 Task: Create a section Code Standardization Sprint and in the section, add a milestone Test Automation Implementation in the project AgileMission
Action: Mouse moved to (437, 447)
Screenshot: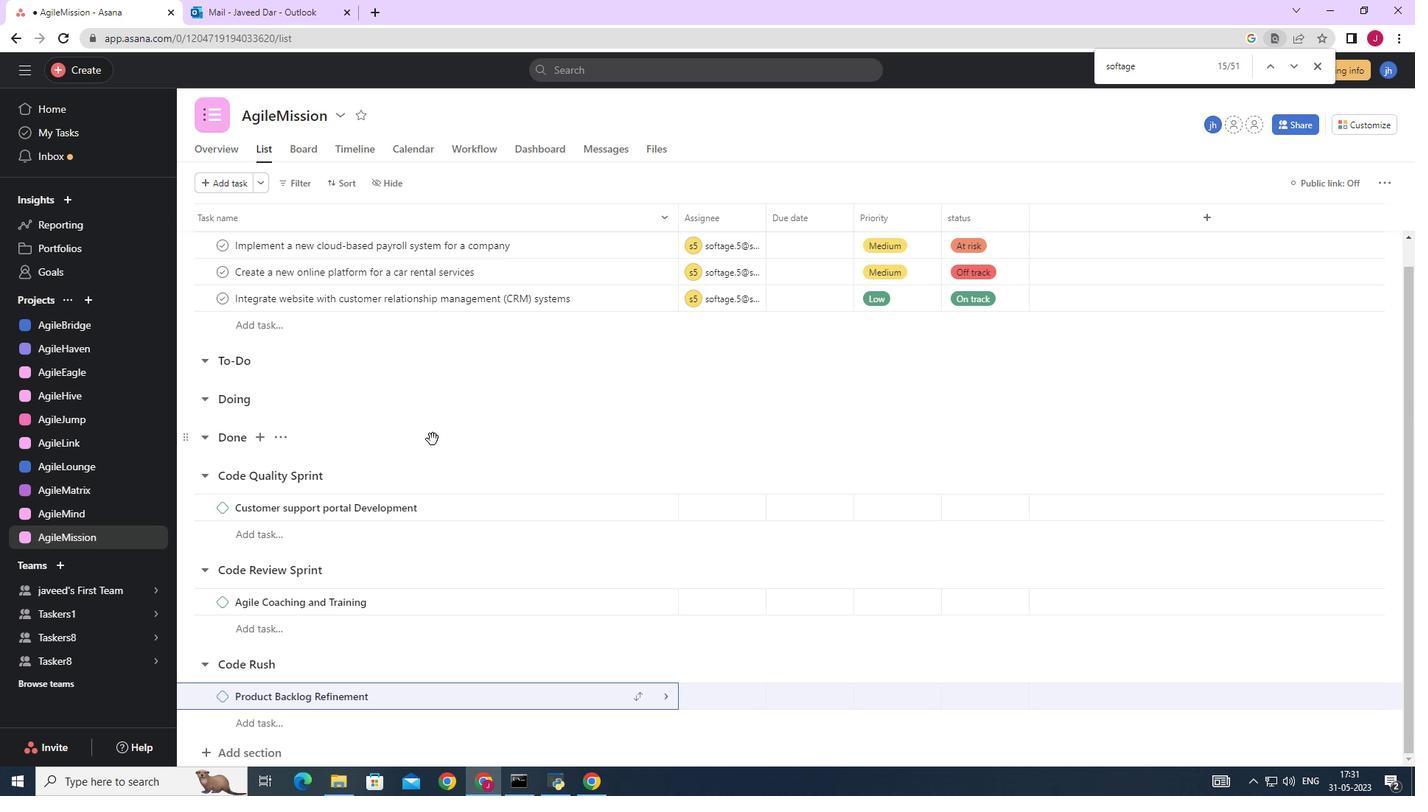
Action: Mouse scrolled (437, 446) with delta (0, 0)
Screenshot: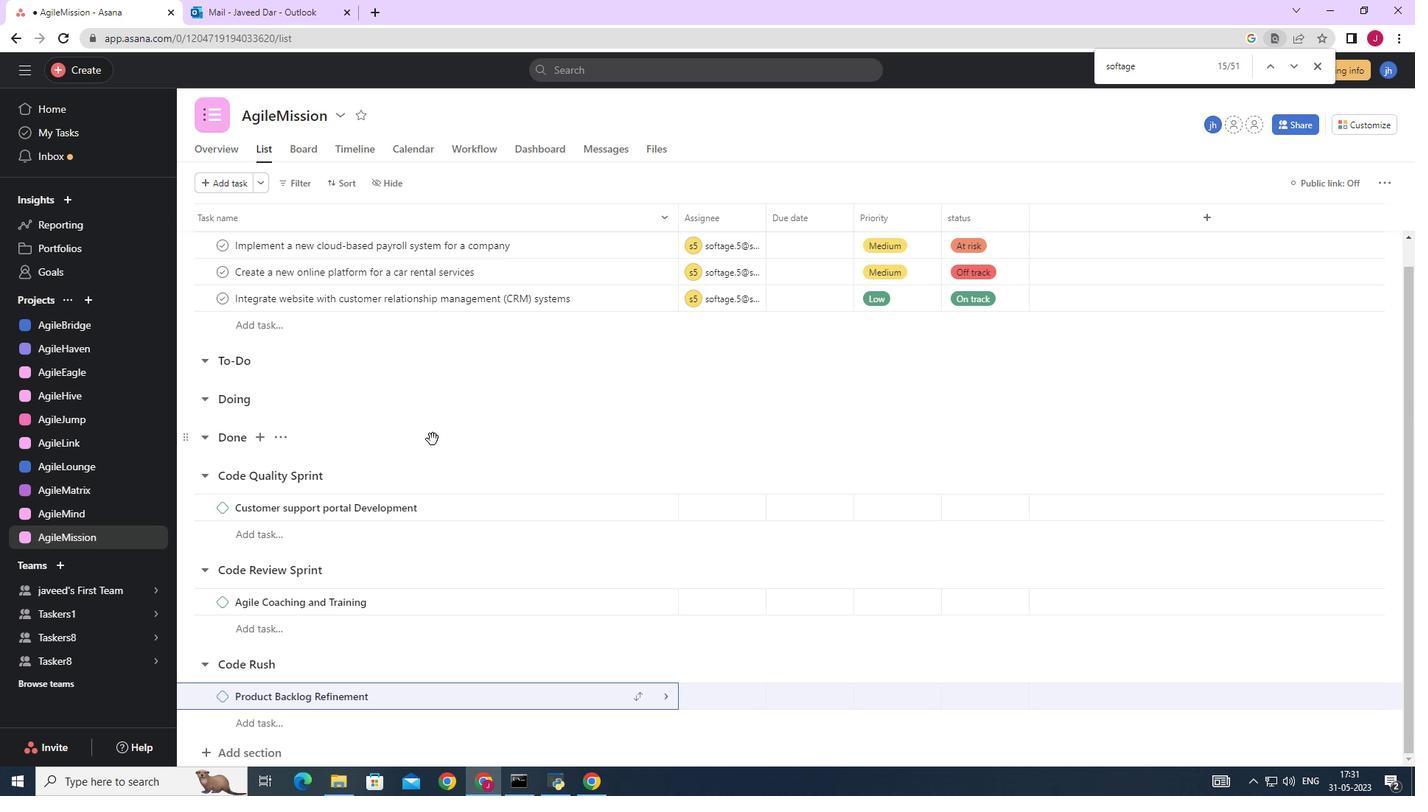 
Action: Mouse scrolled (437, 446) with delta (0, 0)
Screenshot: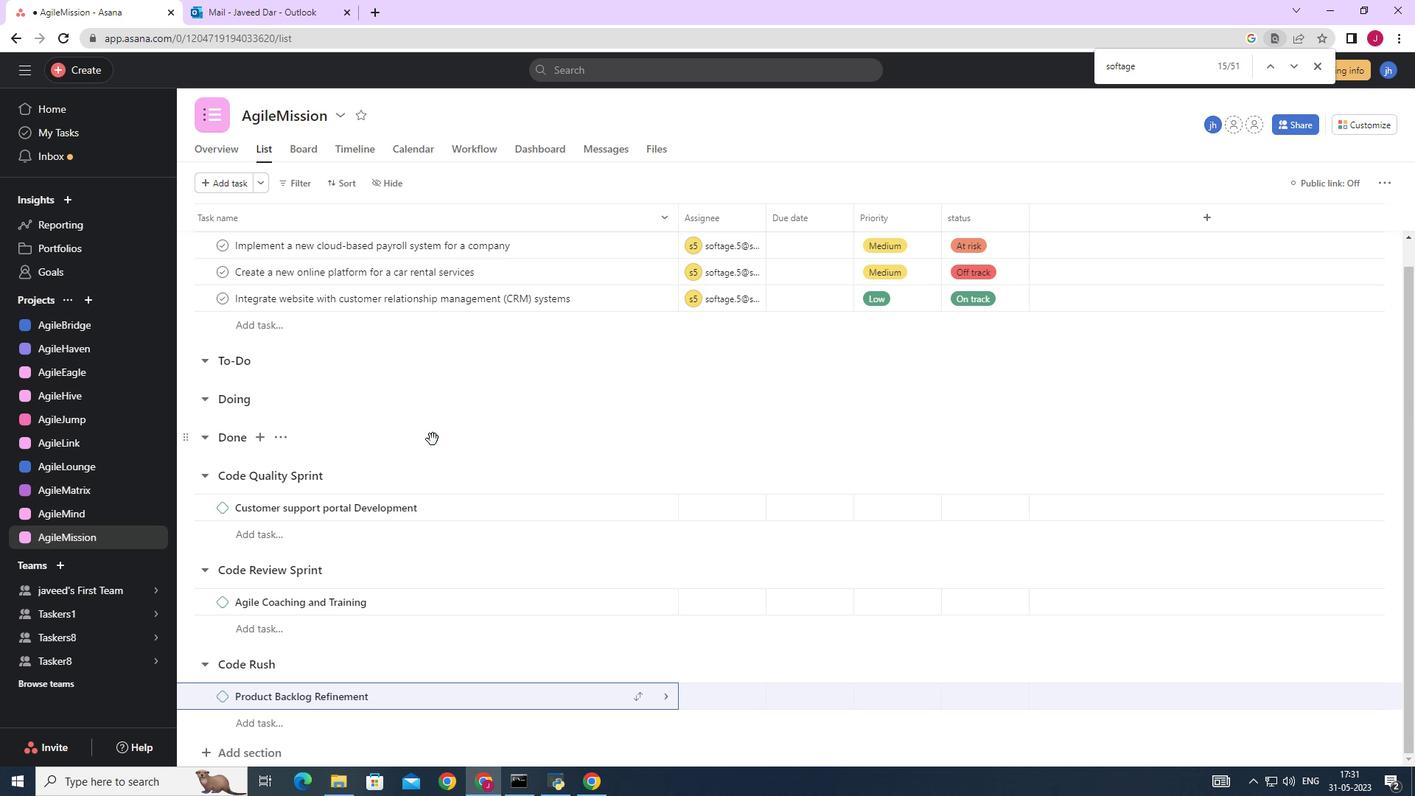 
Action: Mouse moved to (437, 448)
Screenshot: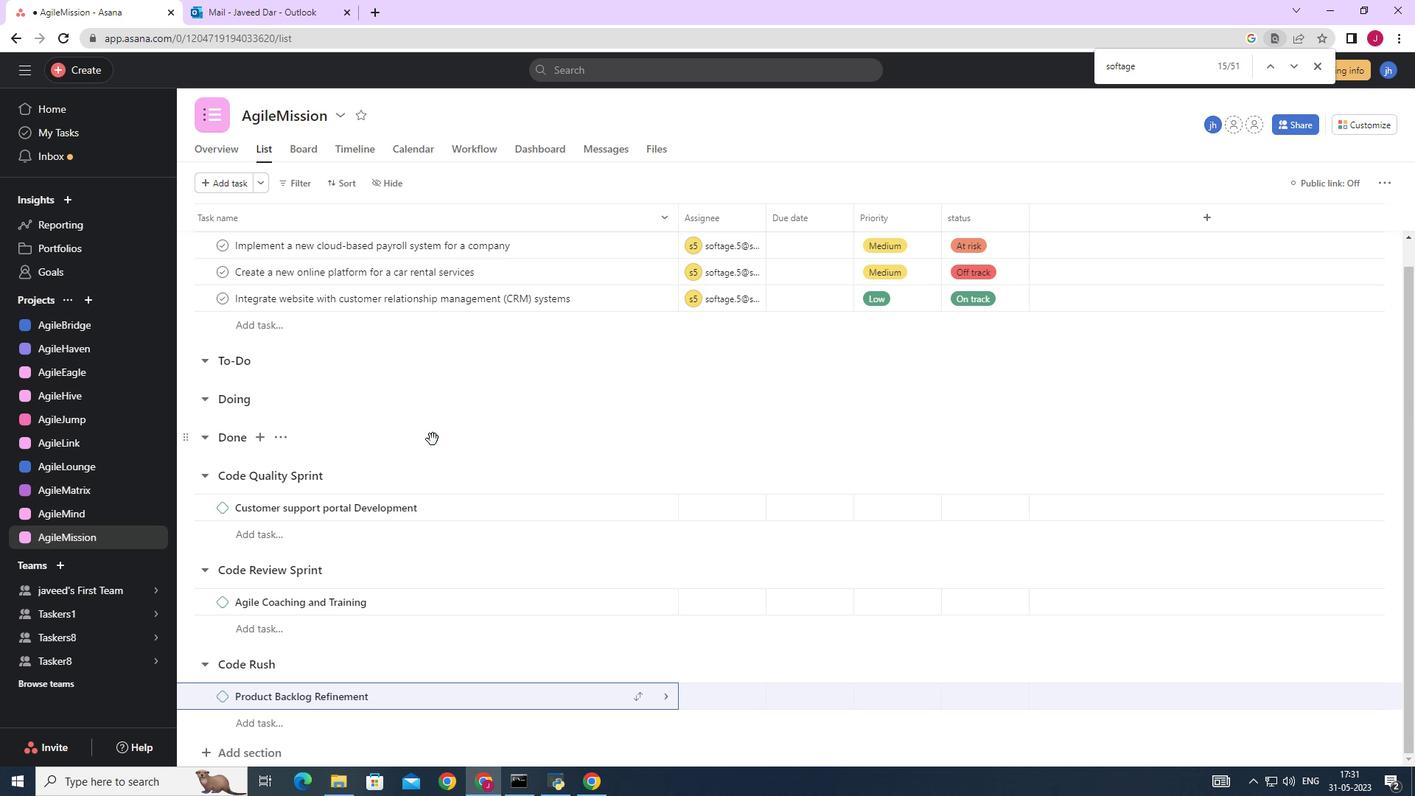 
Action: Mouse scrolled (437, 447) with delta (0, 0)
Screenshot: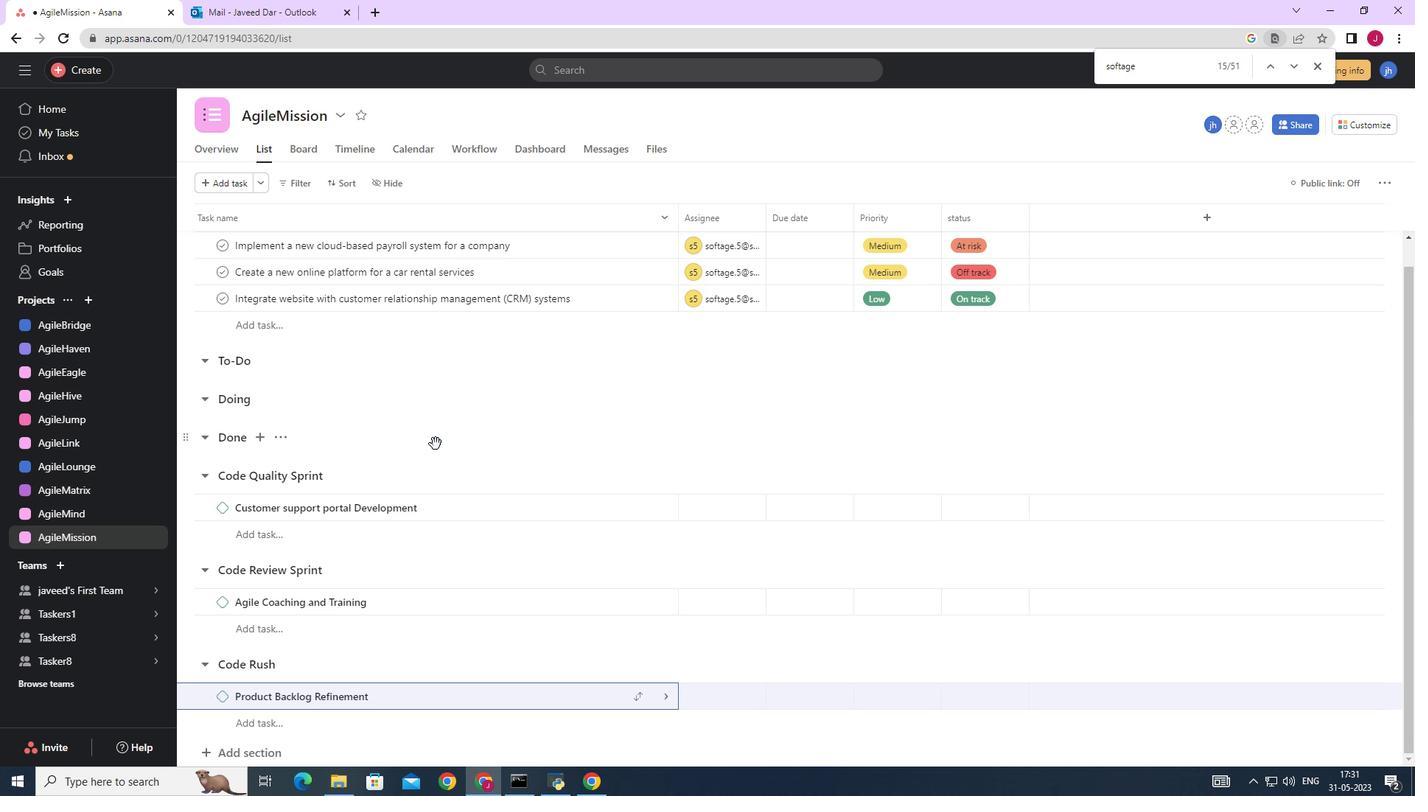 
Action: Mouse scrolled (437, 447) with delta (0, 0)
Screenshot: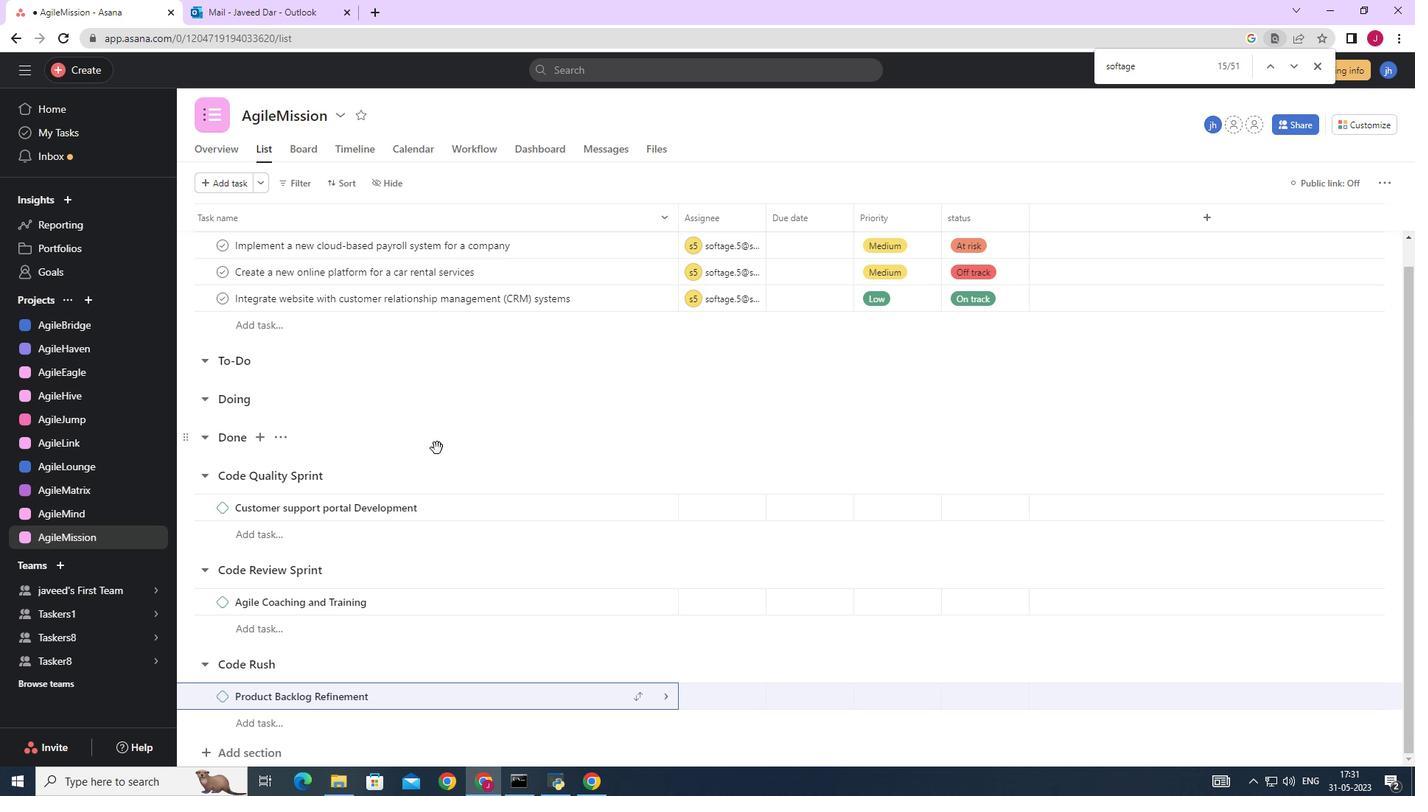 
Action: Mouse scrolled (437, 447) with delta (0, 0)
Screenshot: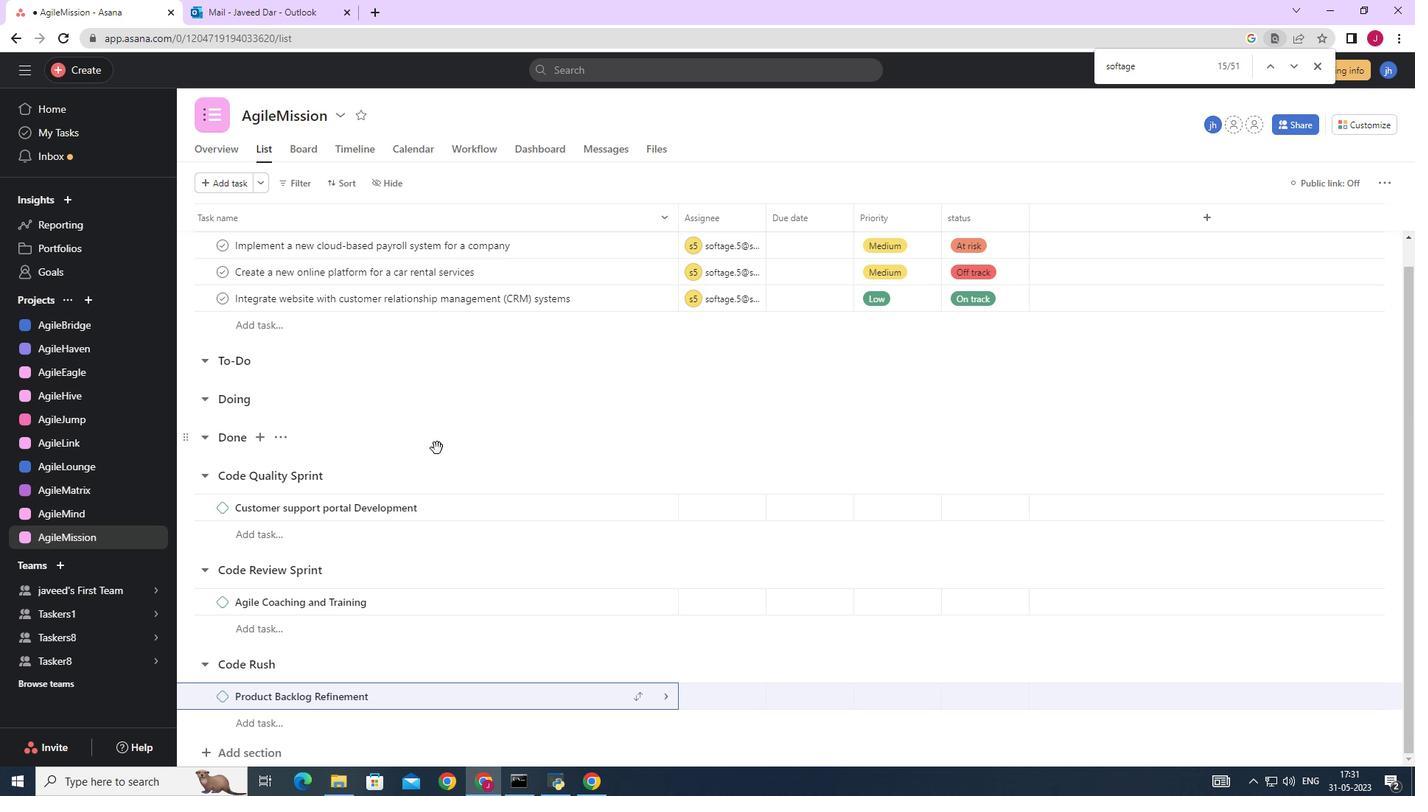 
Action: Mouse moved to (438, 449)
Screenshot: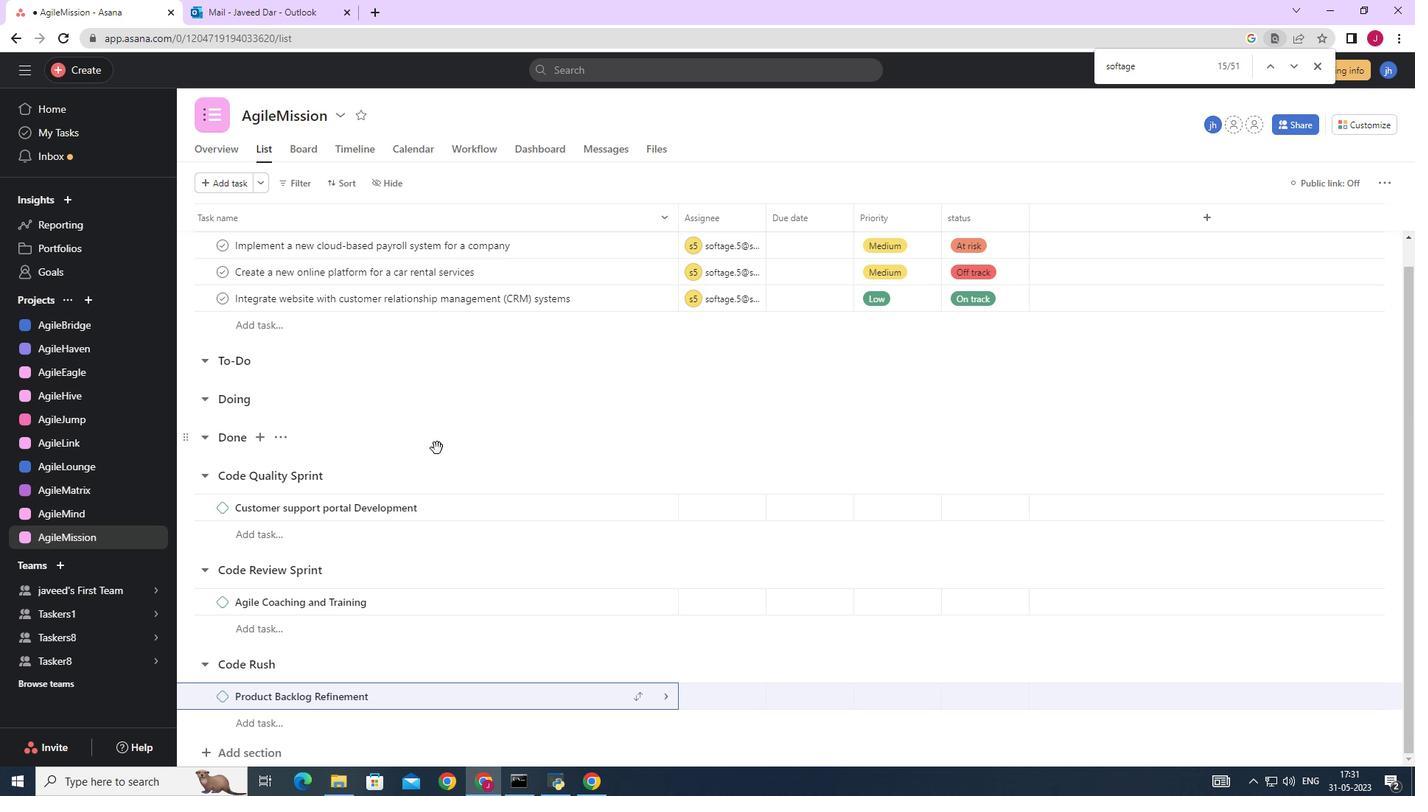 
Action: Mouse scrolled (438, 448) with delta (0, 0)
Screenshot: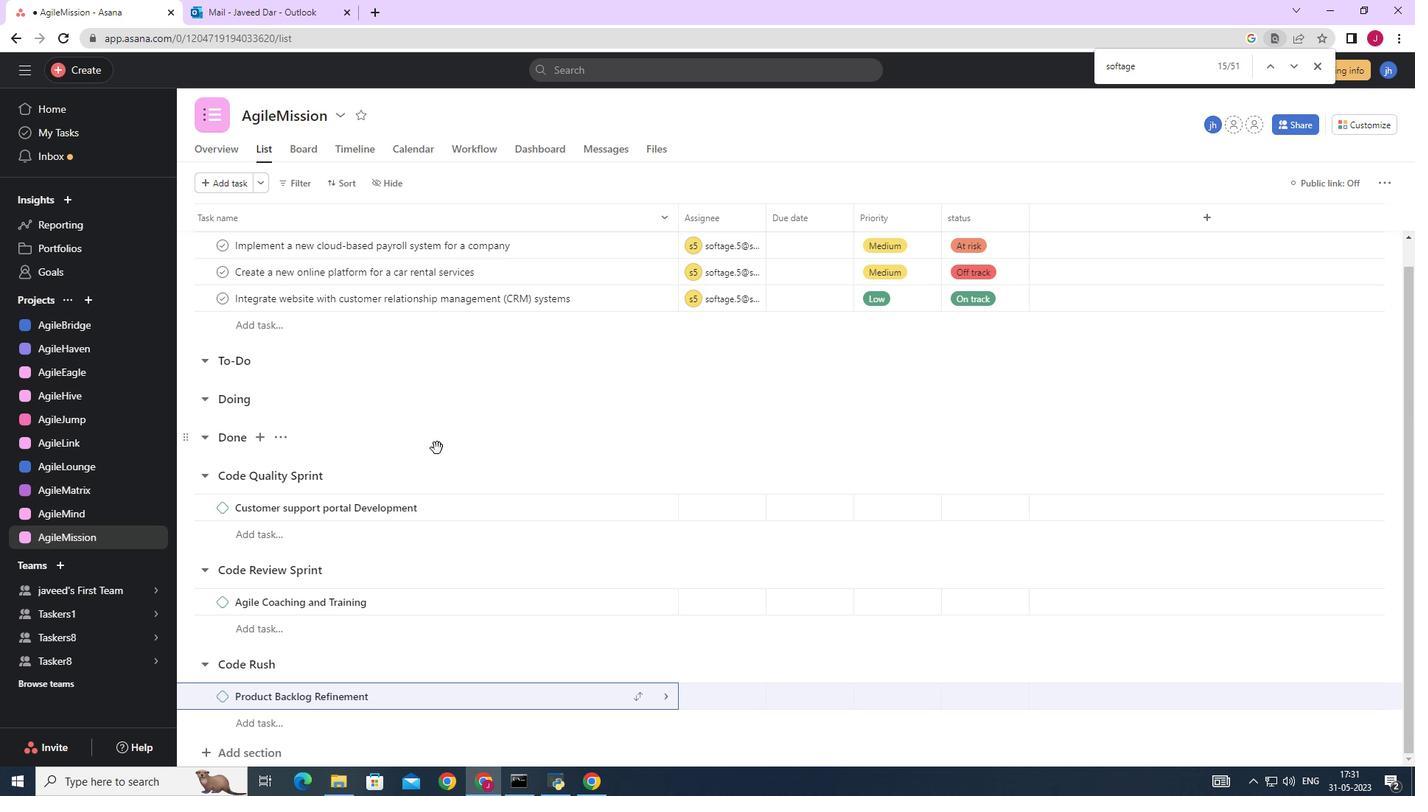 
Action: Mouse scrolled (438, 448) with delta (0, 0)
Screenshot: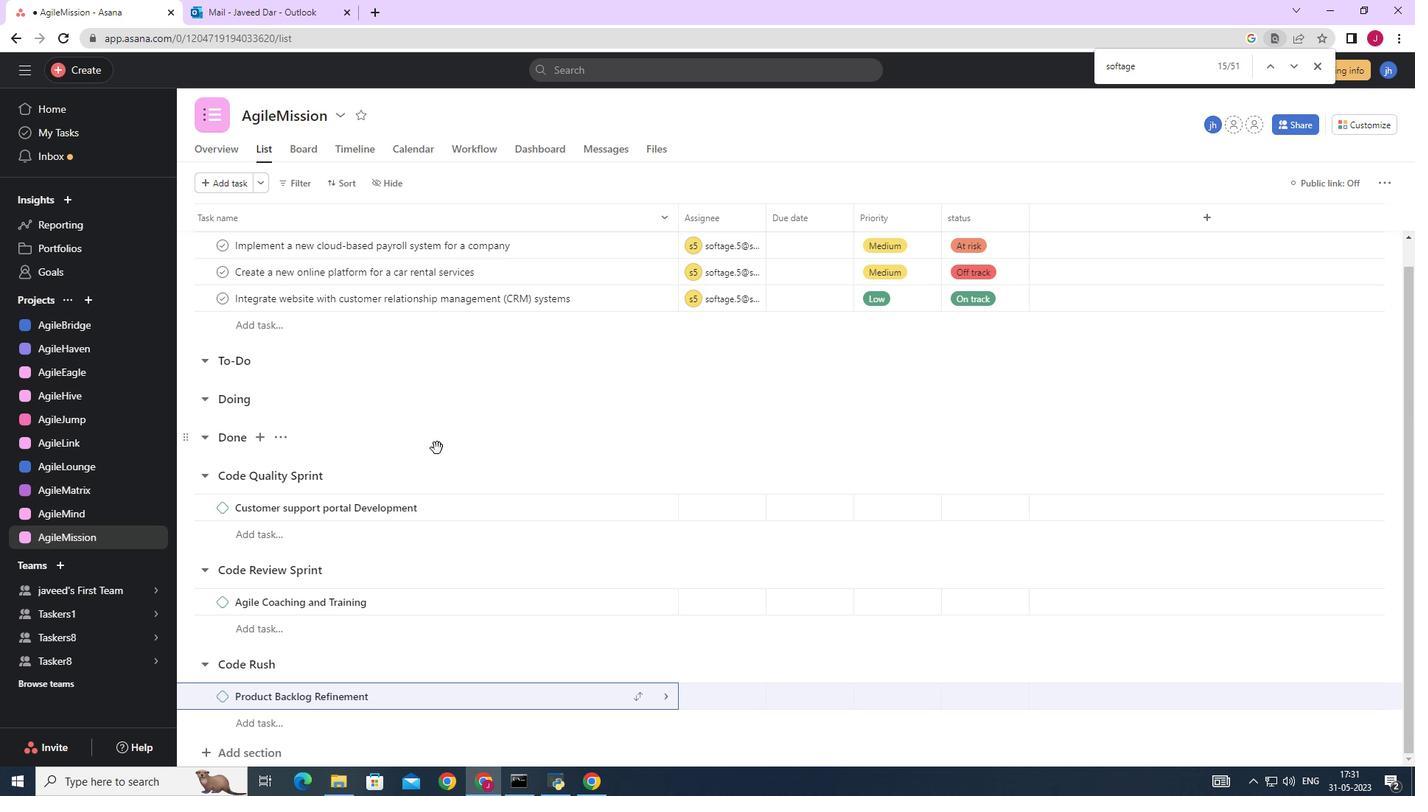
Action: Mouse moved to (233, 753)
Screenshot: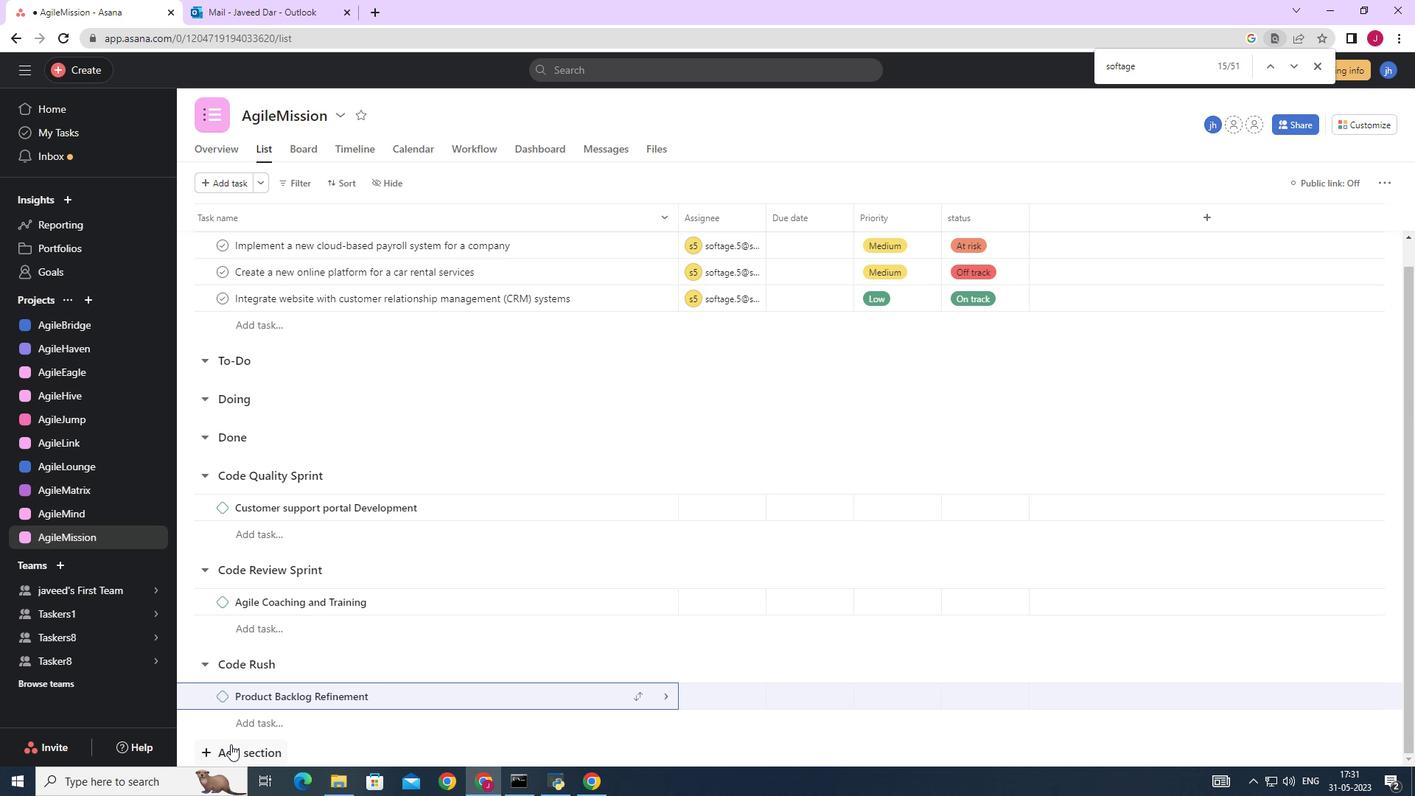 
Action: Mouse pressed left at (233, 753)
Screenshot: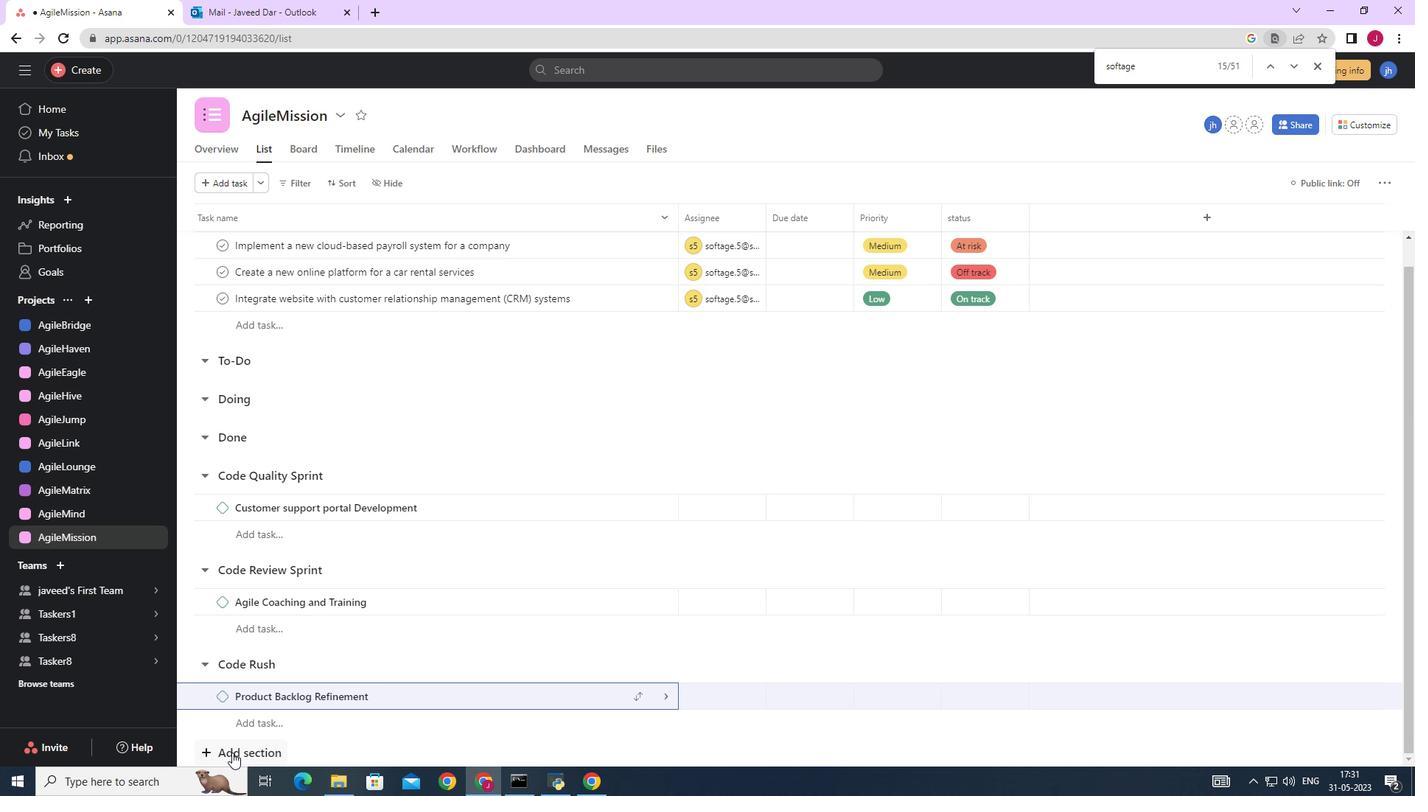 
Action: Mouse moved to (292, 723)
Screenshot: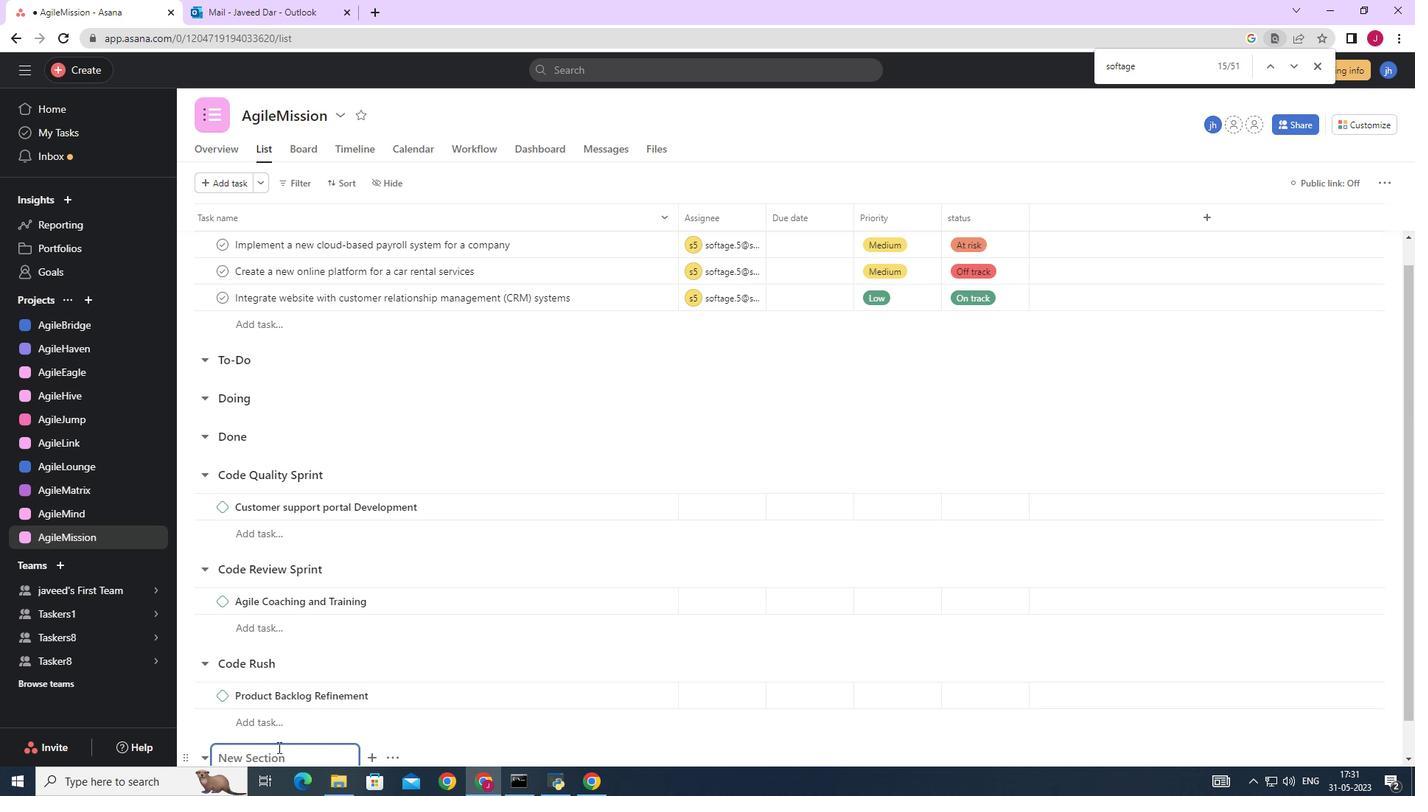 
Action: Mouse scrolled (292, 722) with delta (0, 0)
Screenshot: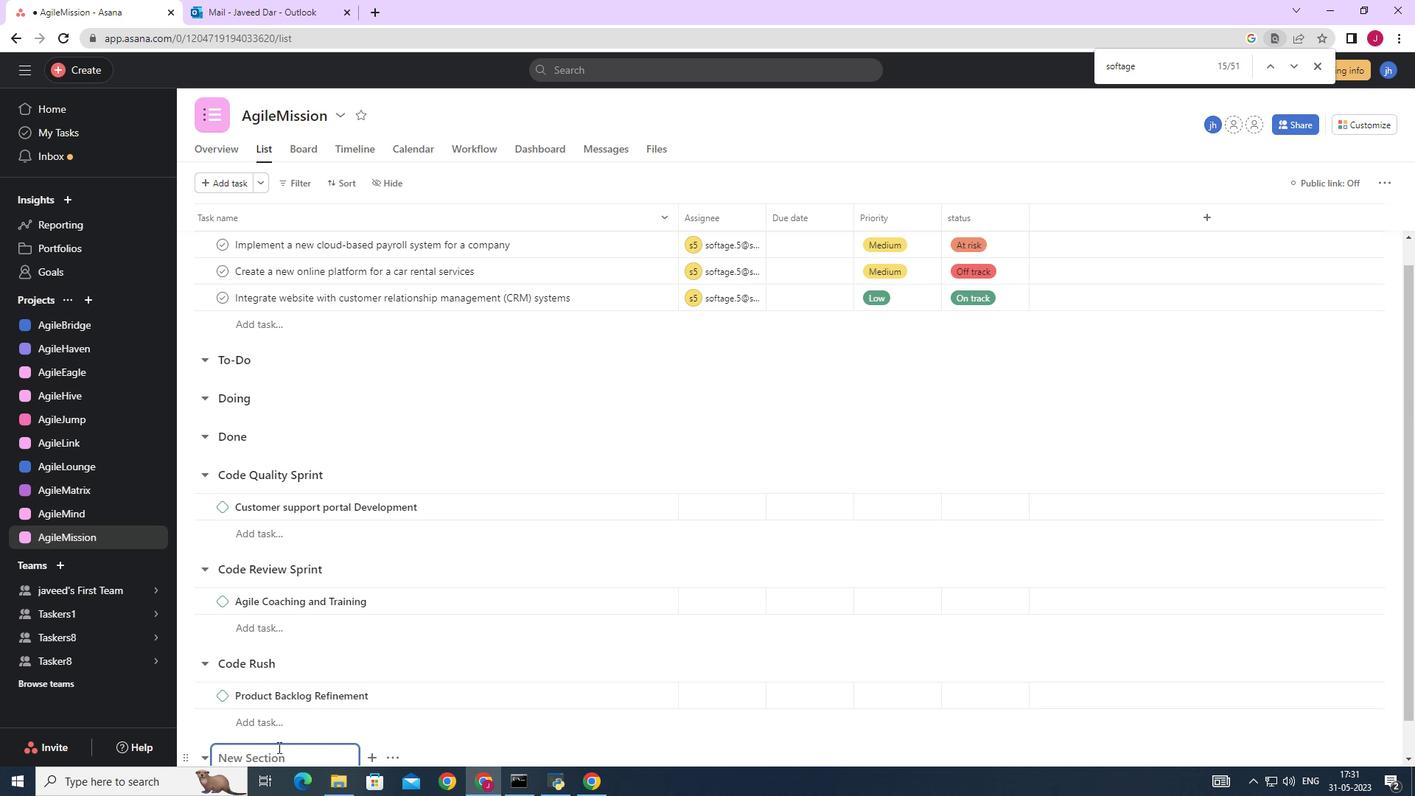 
Action: Mouse moved to (291, 722)
Screenshot: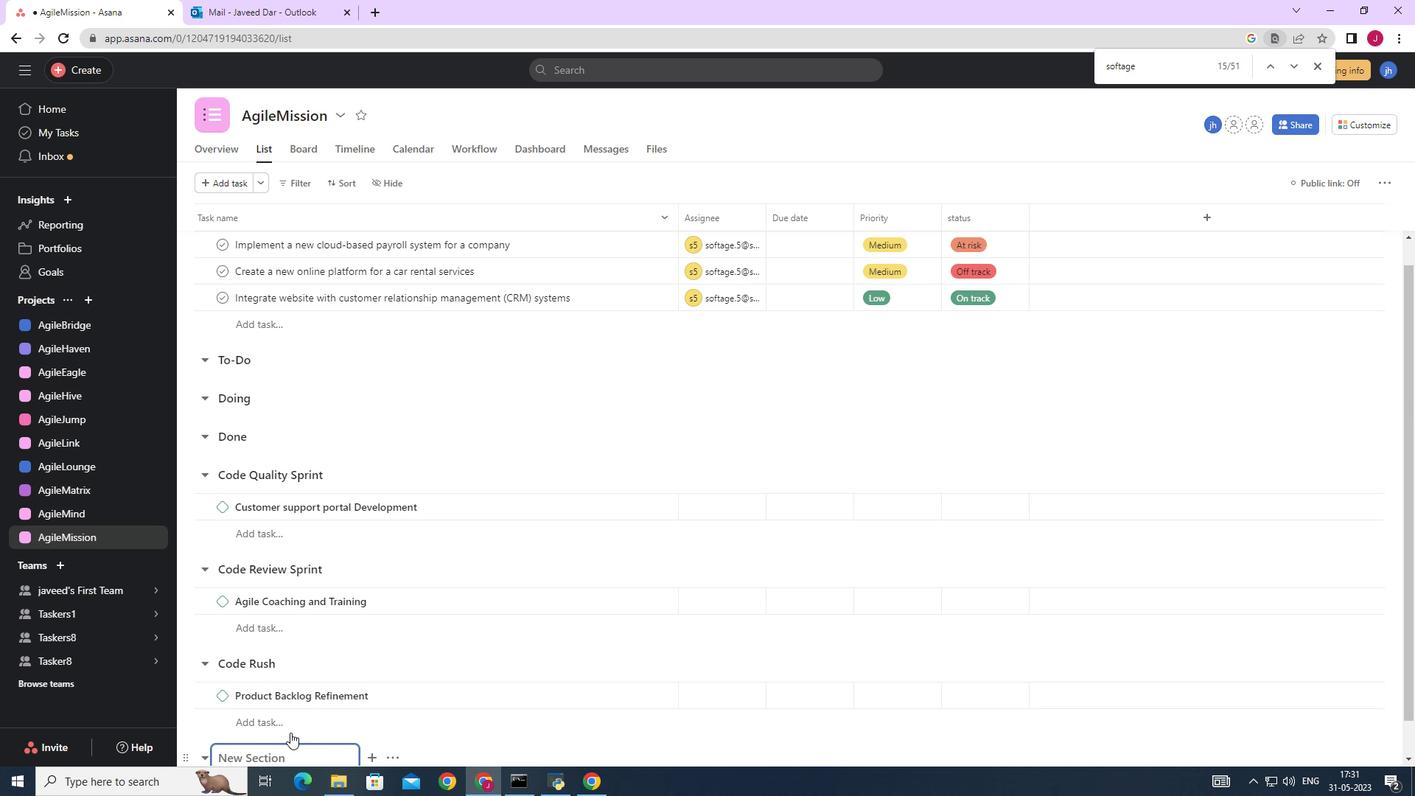 
Action: Mouse scrolled (292, 722) with delta (0, 0)
Screenshot: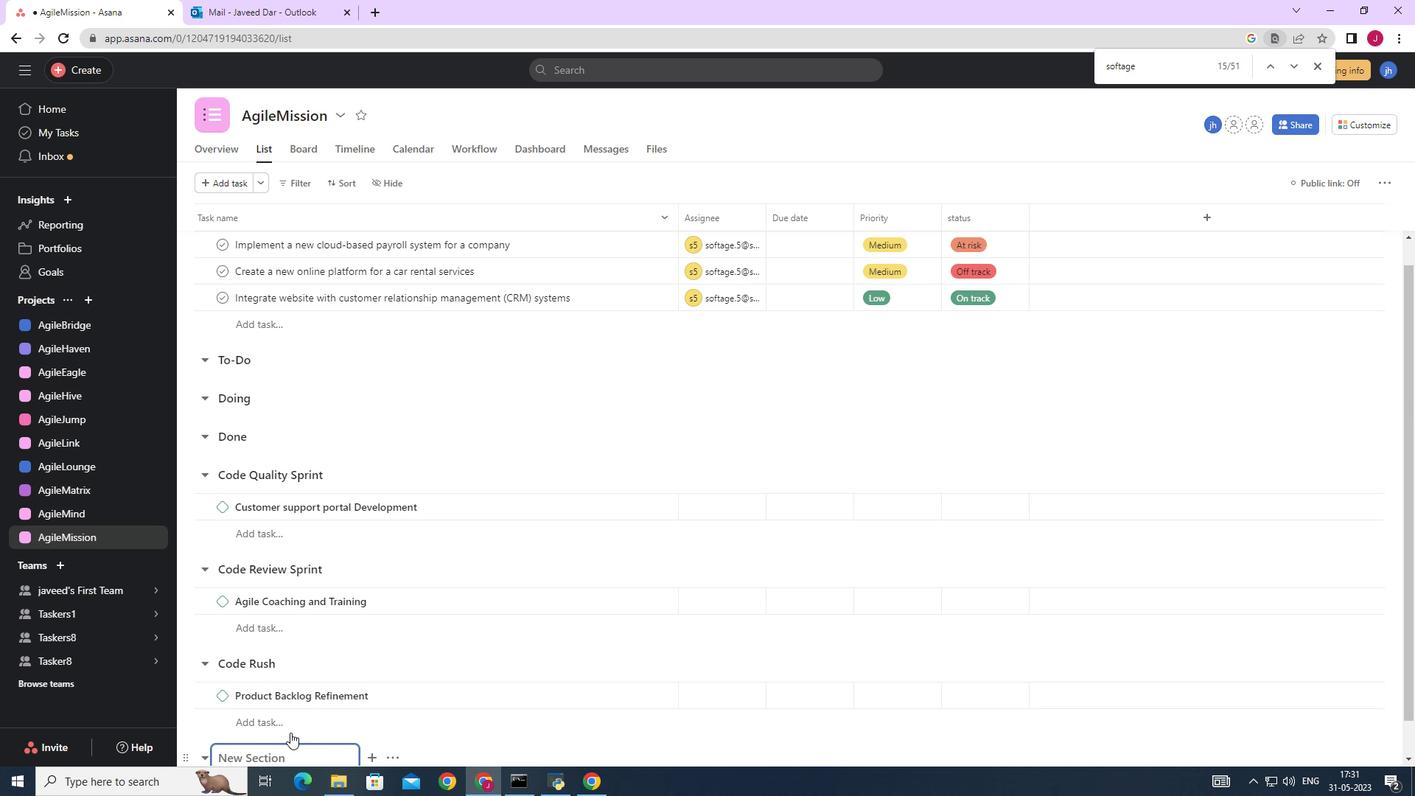 
Action: Mouse scrolled (291, 721) with delta (0, 0)
Screenshot: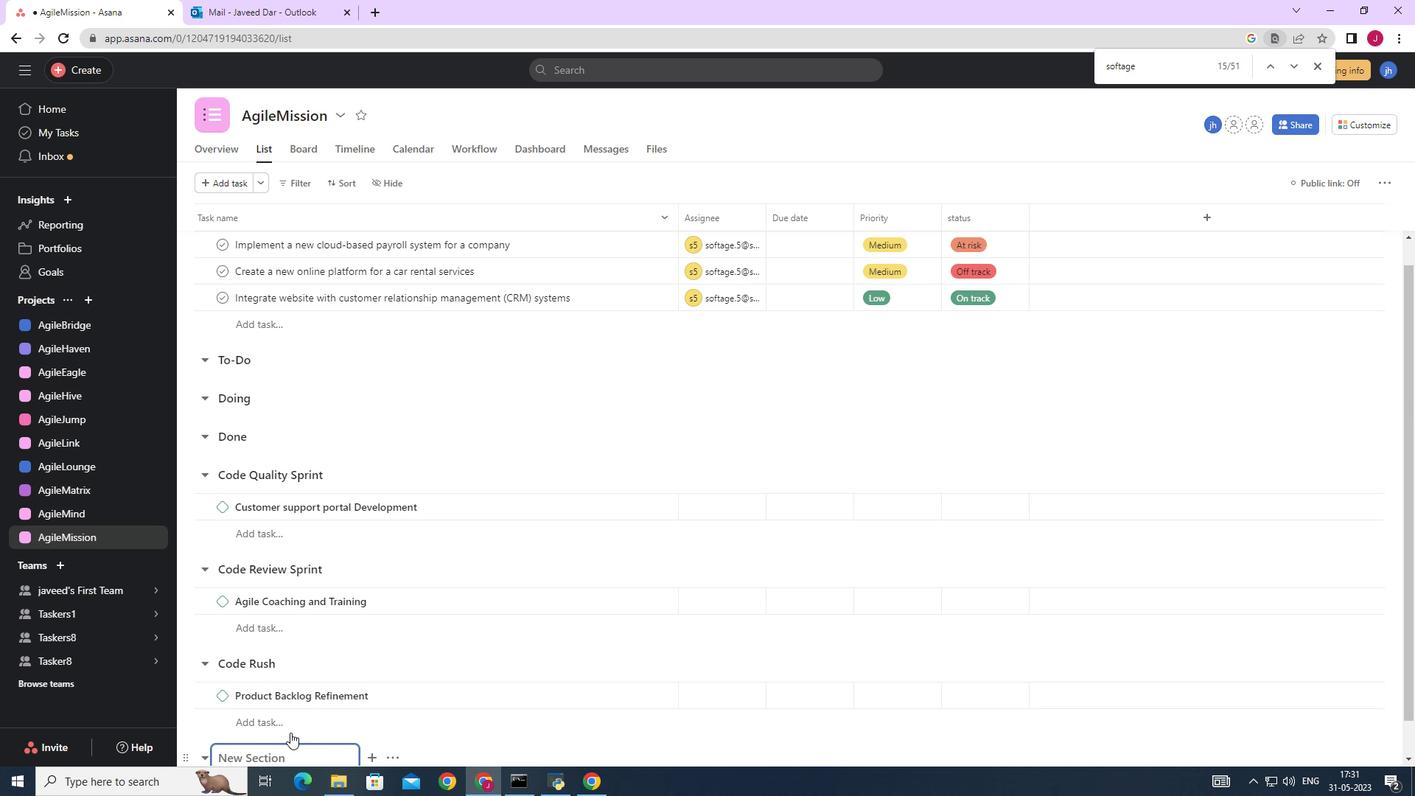 
Action: Mouse moved to (289, 719)
Screenshot: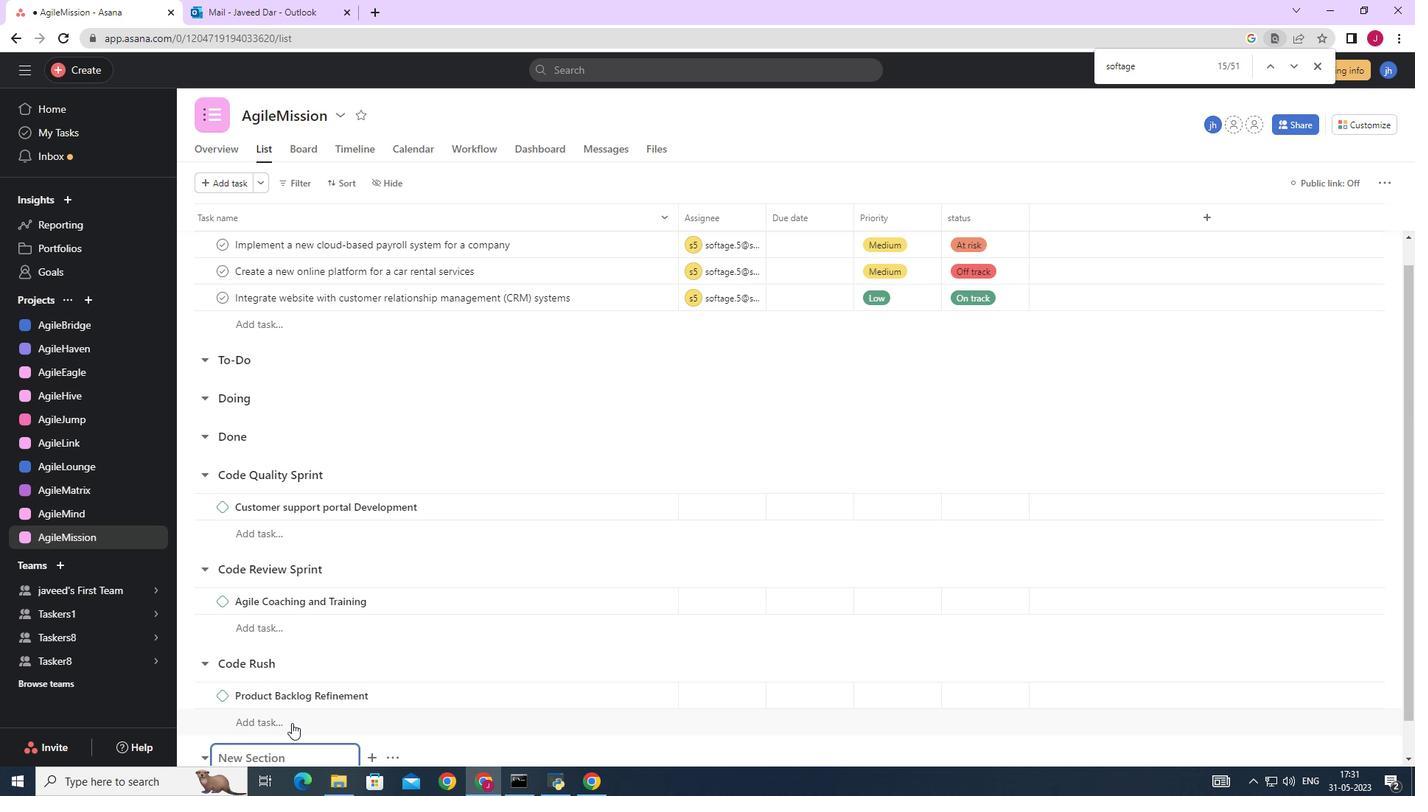 
Action: Mouse scrolled (289, 719) with delta (0, 0)
Screenshot: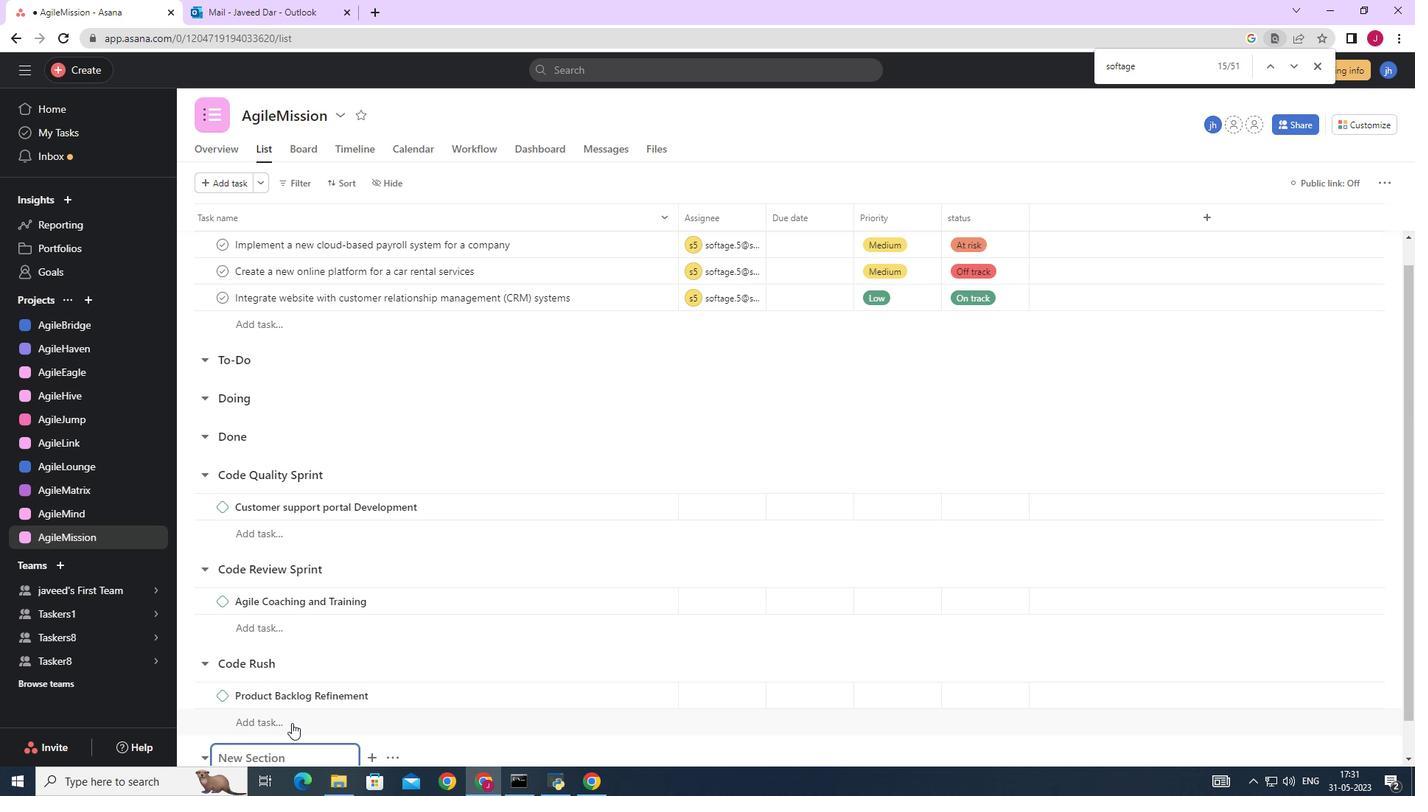 
Action: Mouse scrolled (289, 718) with delta (0, 0)
Screenshot: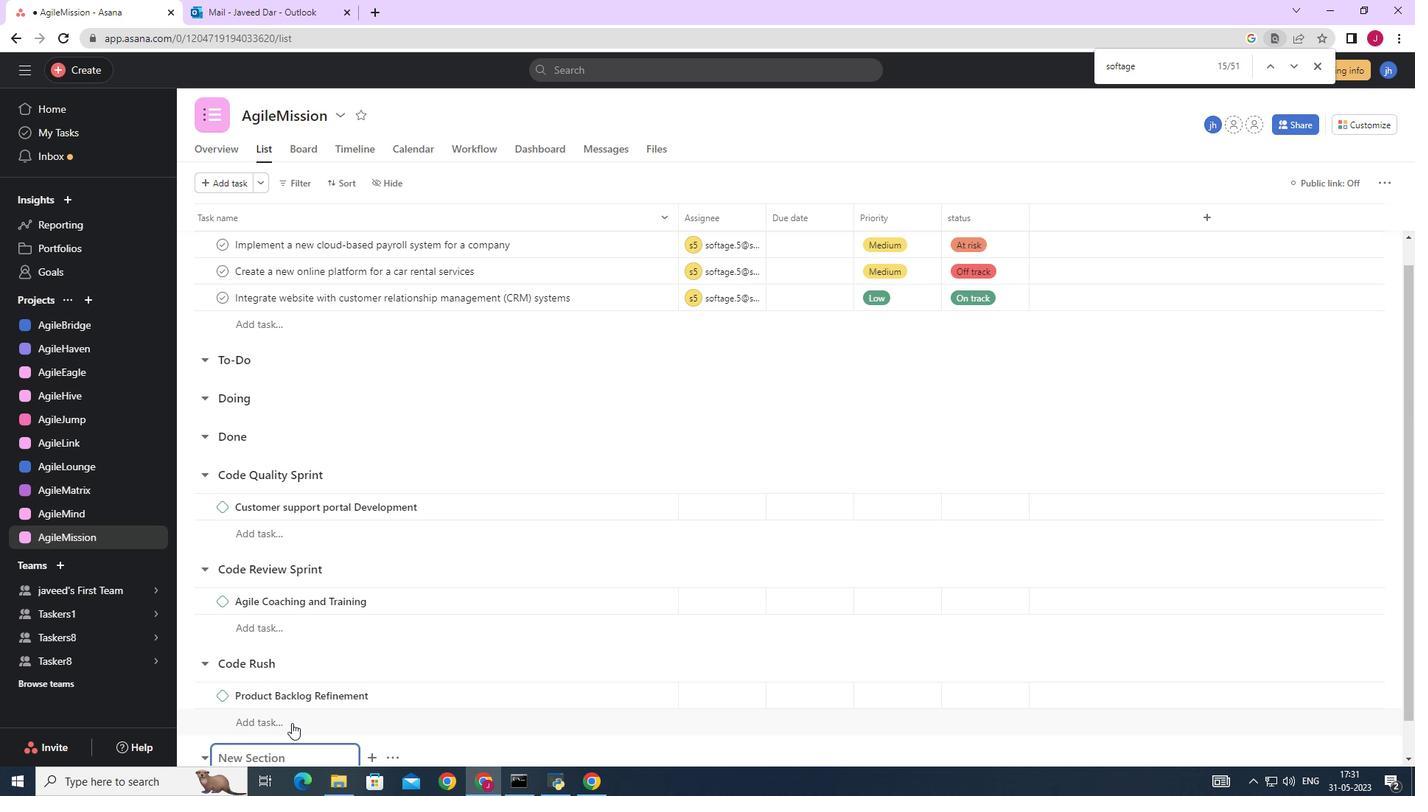 
Action: Mouse moved to (303, 721)
Screenshot: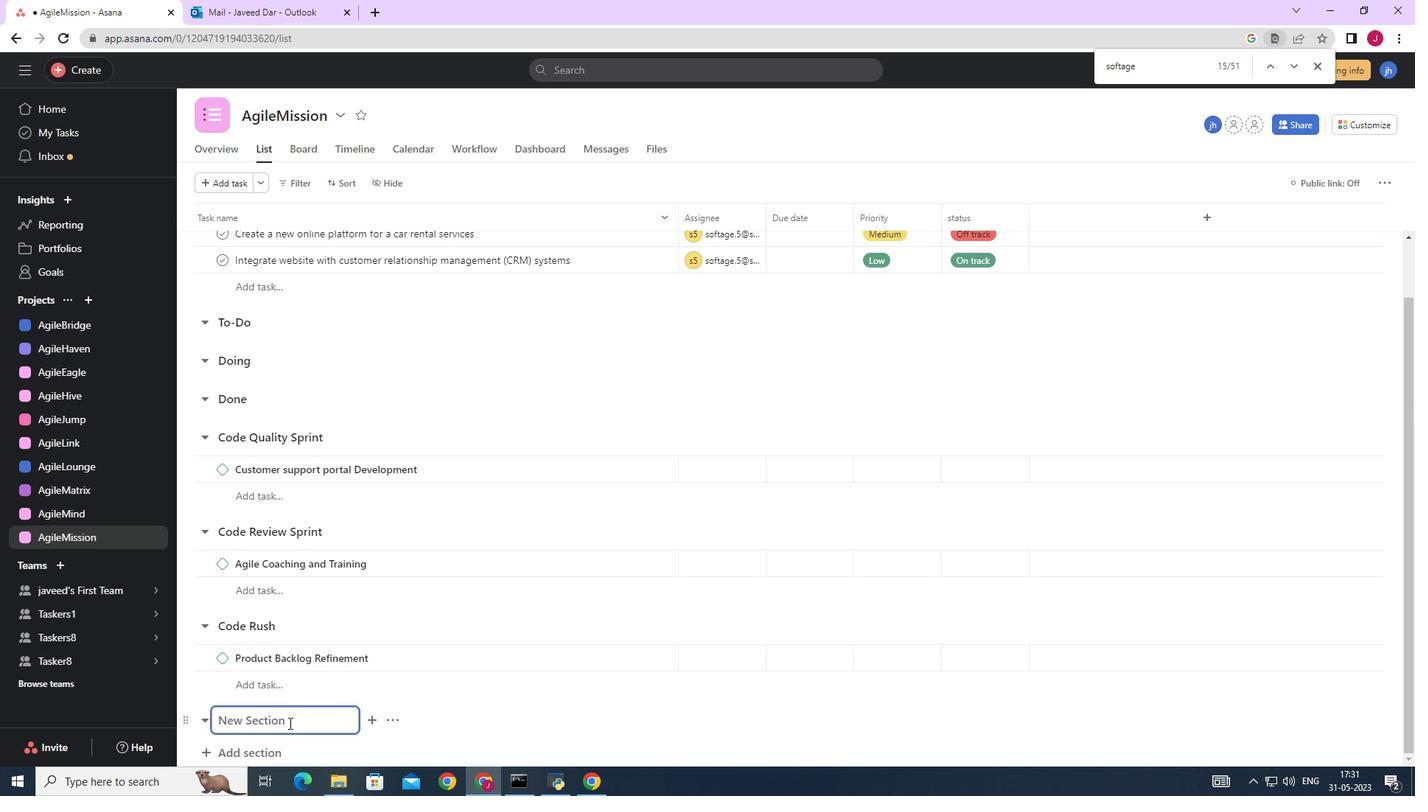 
Action: Key pressed <Key.caps_lock>C<Key.caps_lock>ode<Key.space><Key.caps_lock>S<Key.caps_lock>tandard<Key.space><Key.backspace>ization<Key.space><Key.caps_lock>S<Key.caps_lock>print<Key.enter><Key.caps_lock>T<Key.caps_lock>est<Key.space><Key.caps_lock>A<Key.caps_lock>utomation<Key.space><Key.caps_lock>I<Key.caps_lock>mplementation
Screenshot: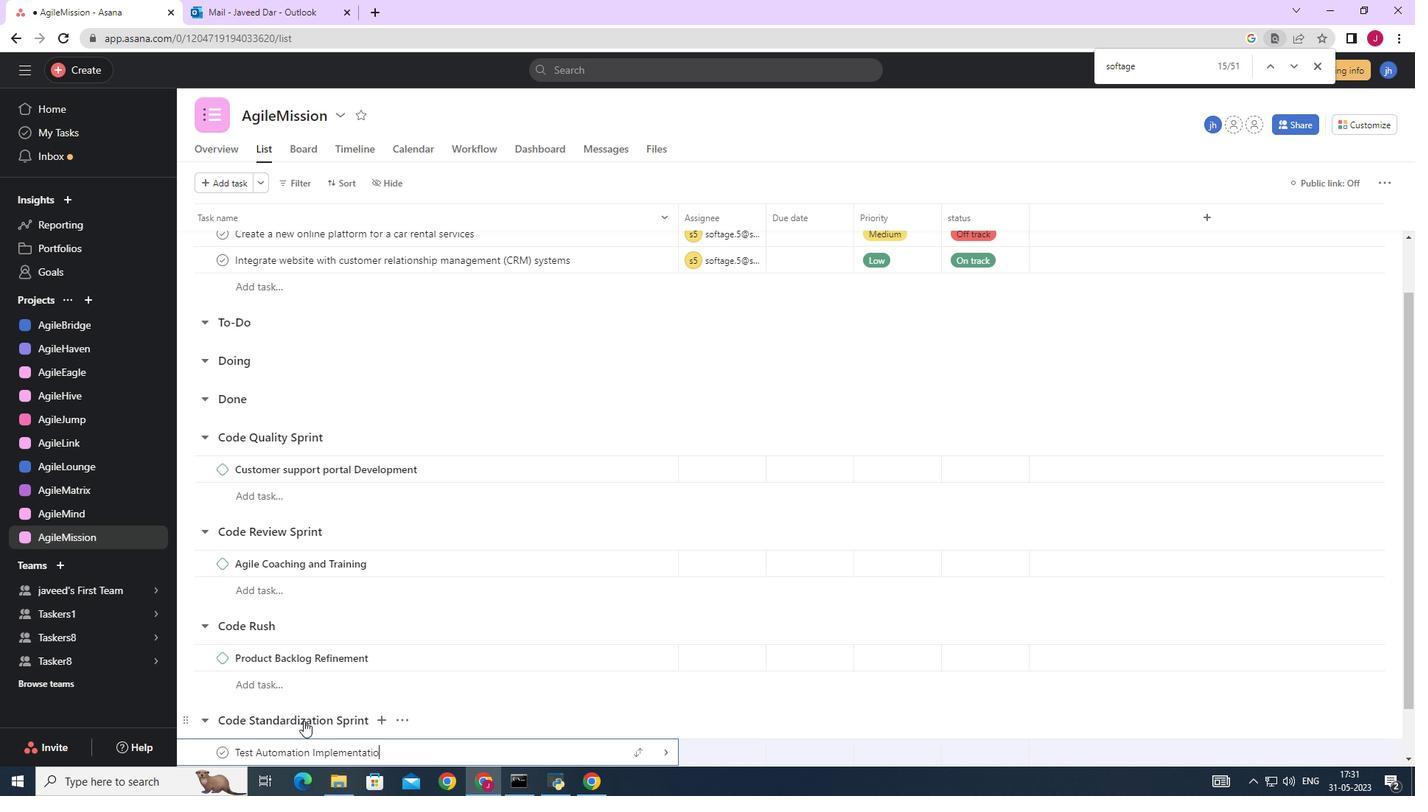 
Action: Mouse moved to (669, 750)
Screenshot: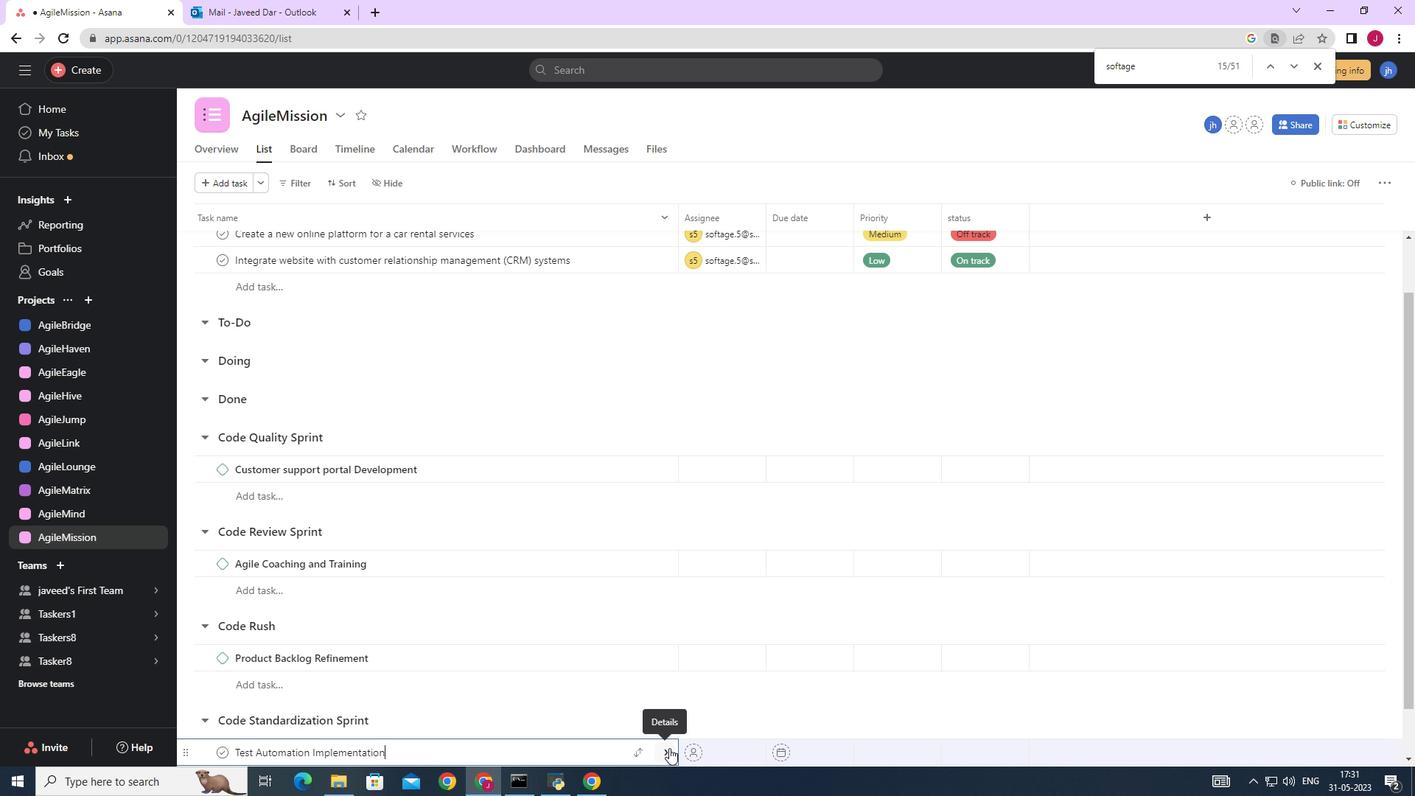 
Action: Mouse pressed left at (669, 750)
Screenshot: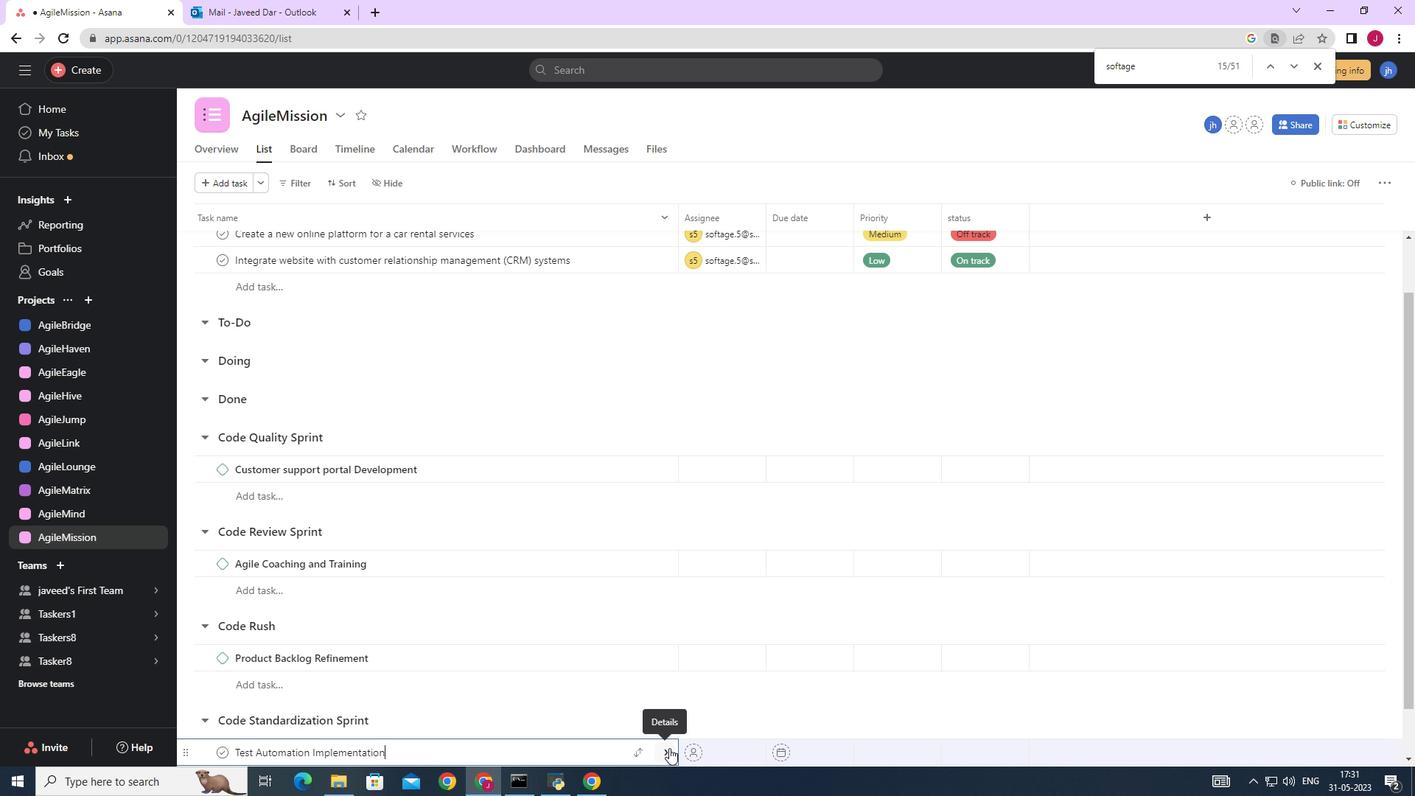 
Action: Mouse moved to (1361, 182)
Screenshot: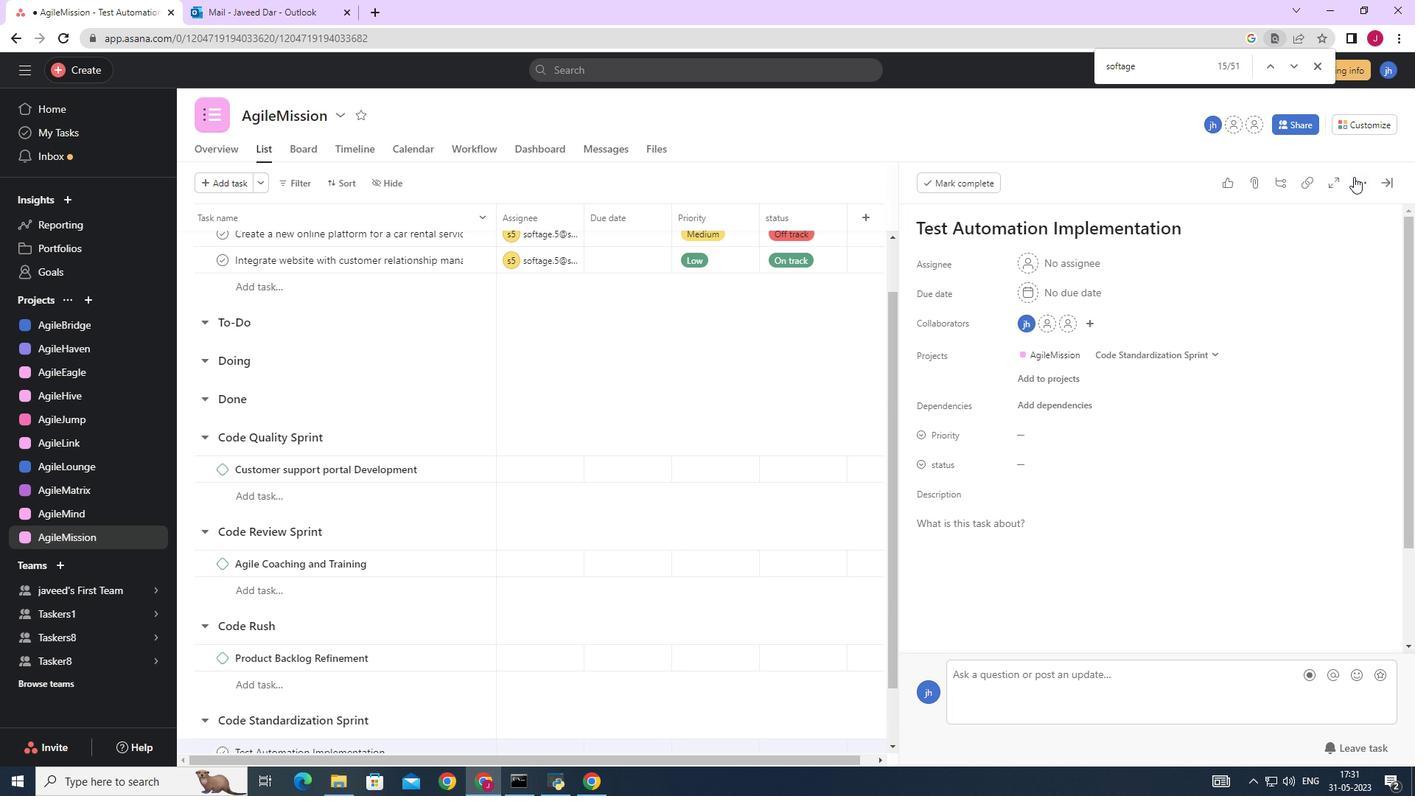 
Action: Mouse pressed left at (1361, 182)
Screenshot: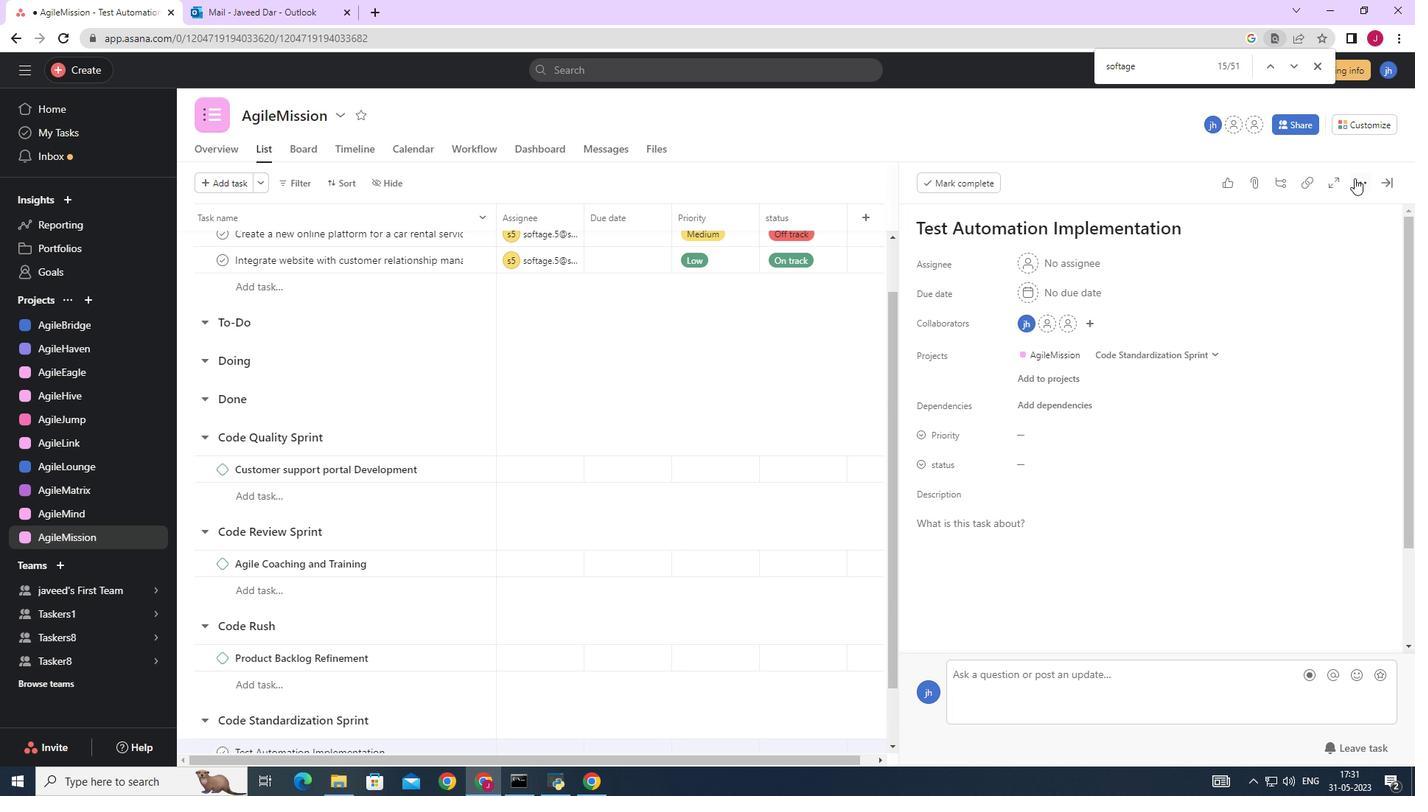 
Action: Mouse moved to (1241, 235)
Screenshot: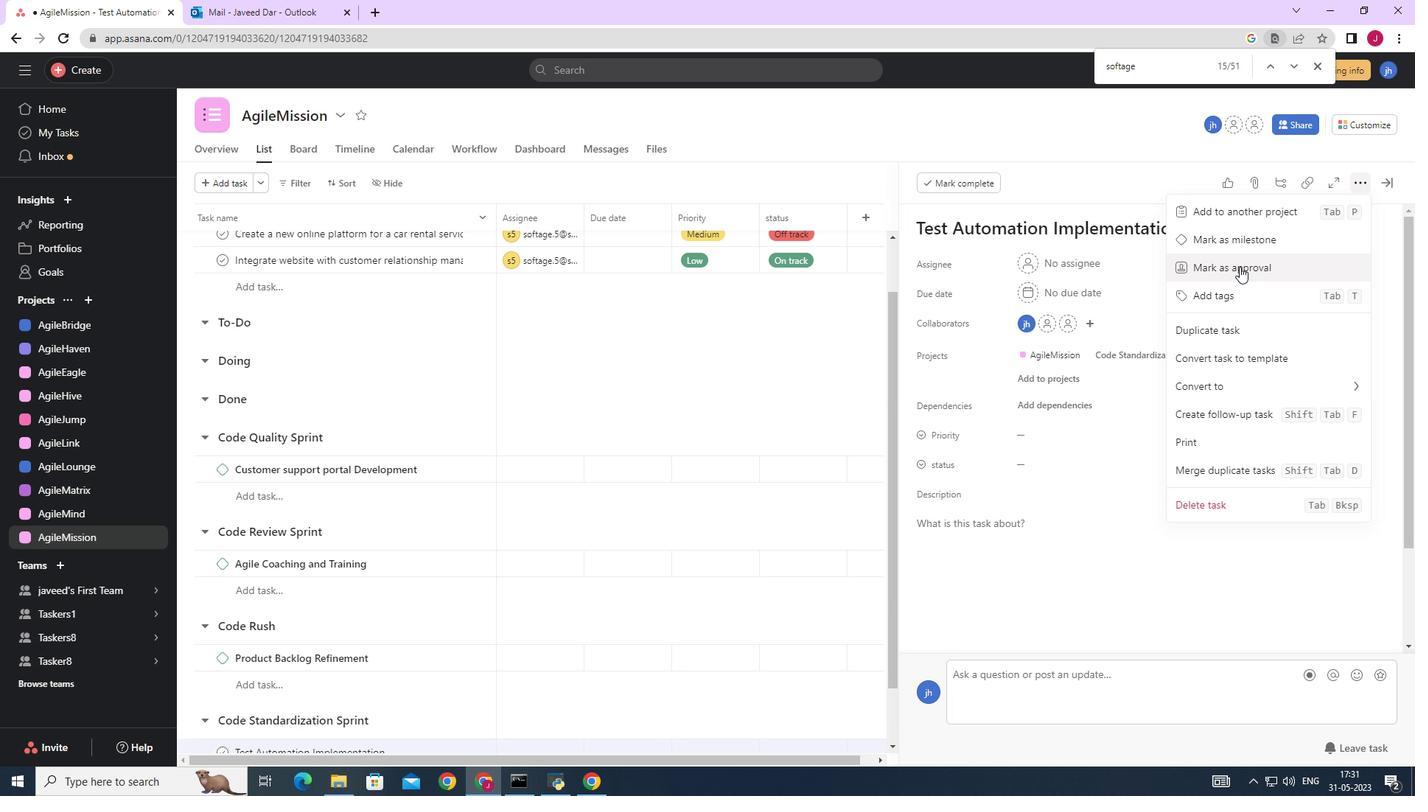 
Action: Mouse pressed left at (1241, 235)
Screenshot: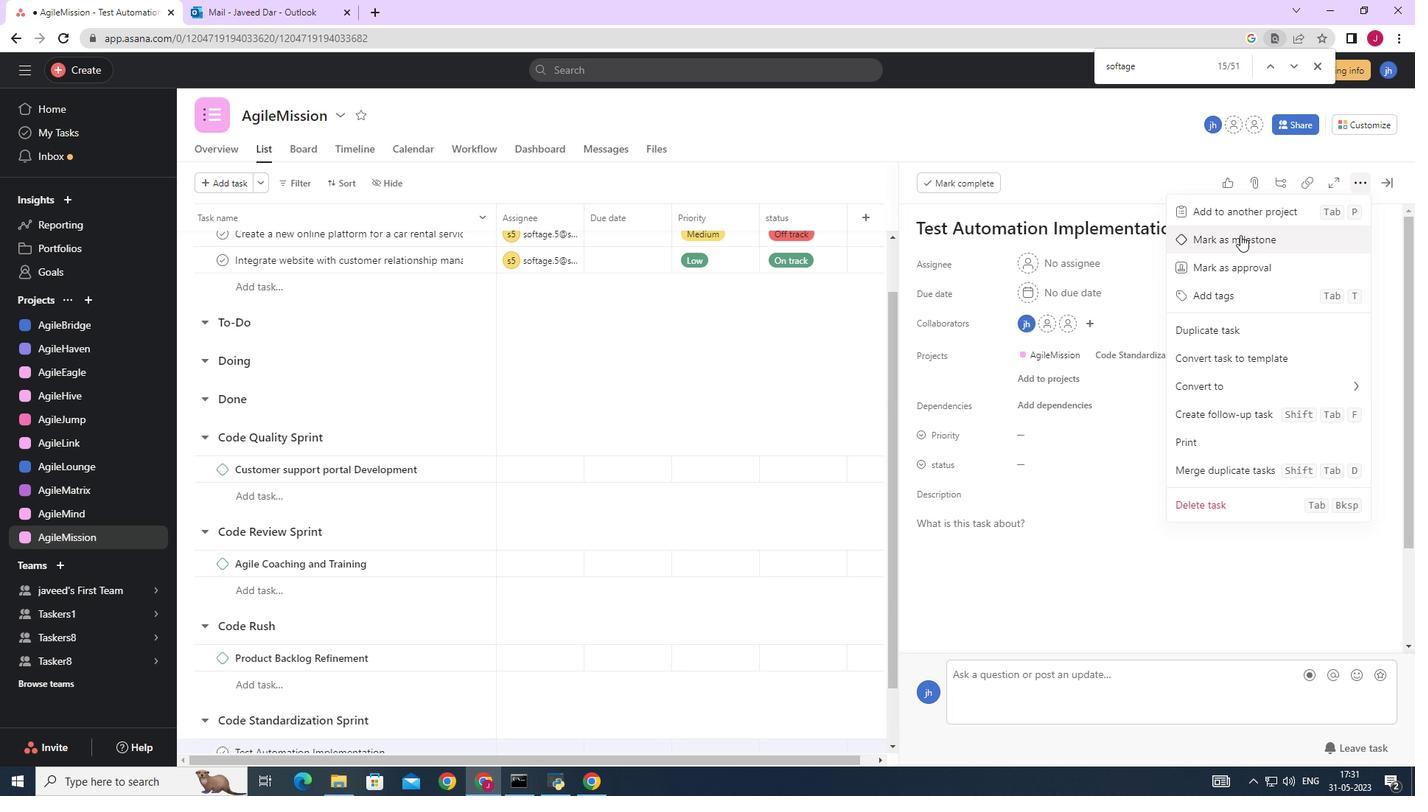
Action: Mouse moved to (1389, 181)
Screenshot: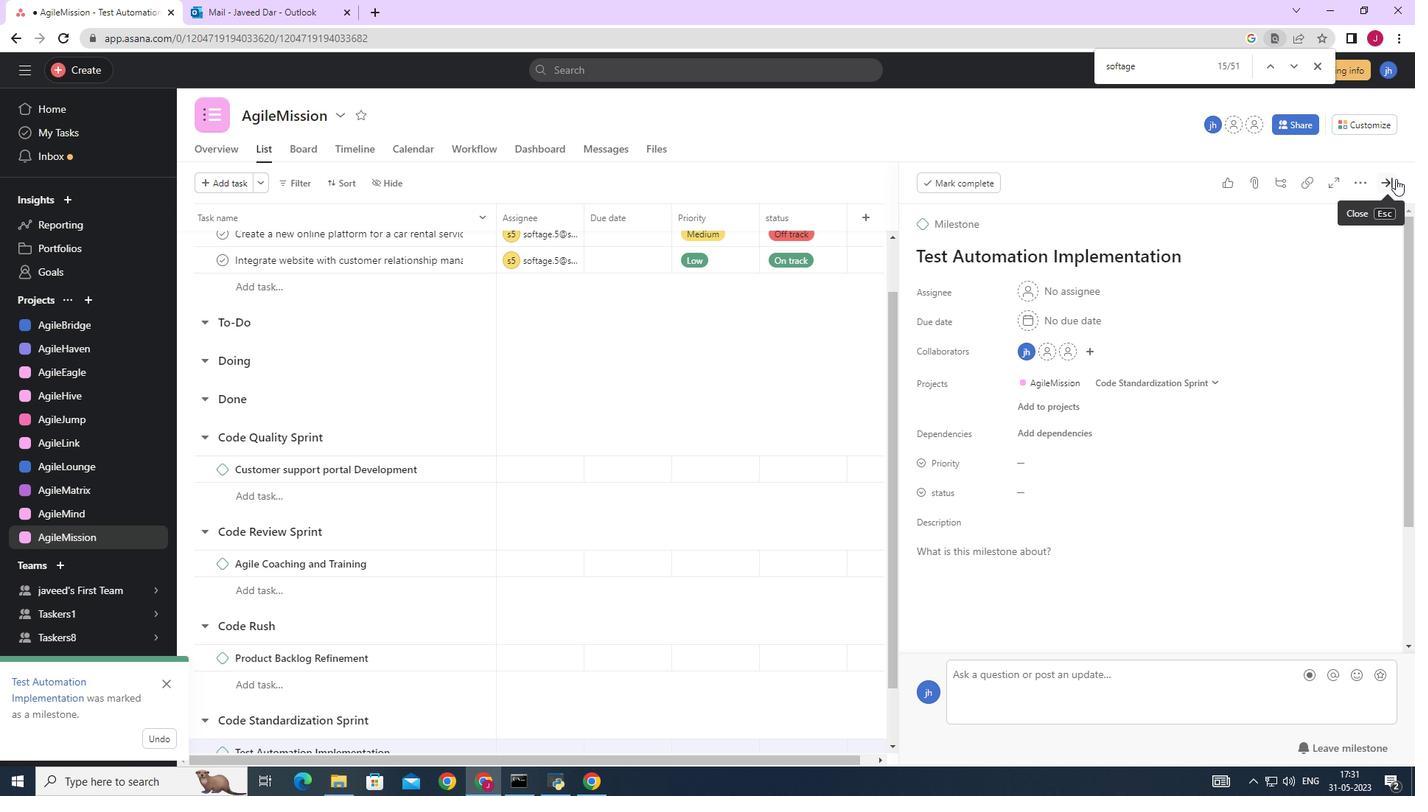
Action: Mouse pressed left at (1389, 181)
Screenshot: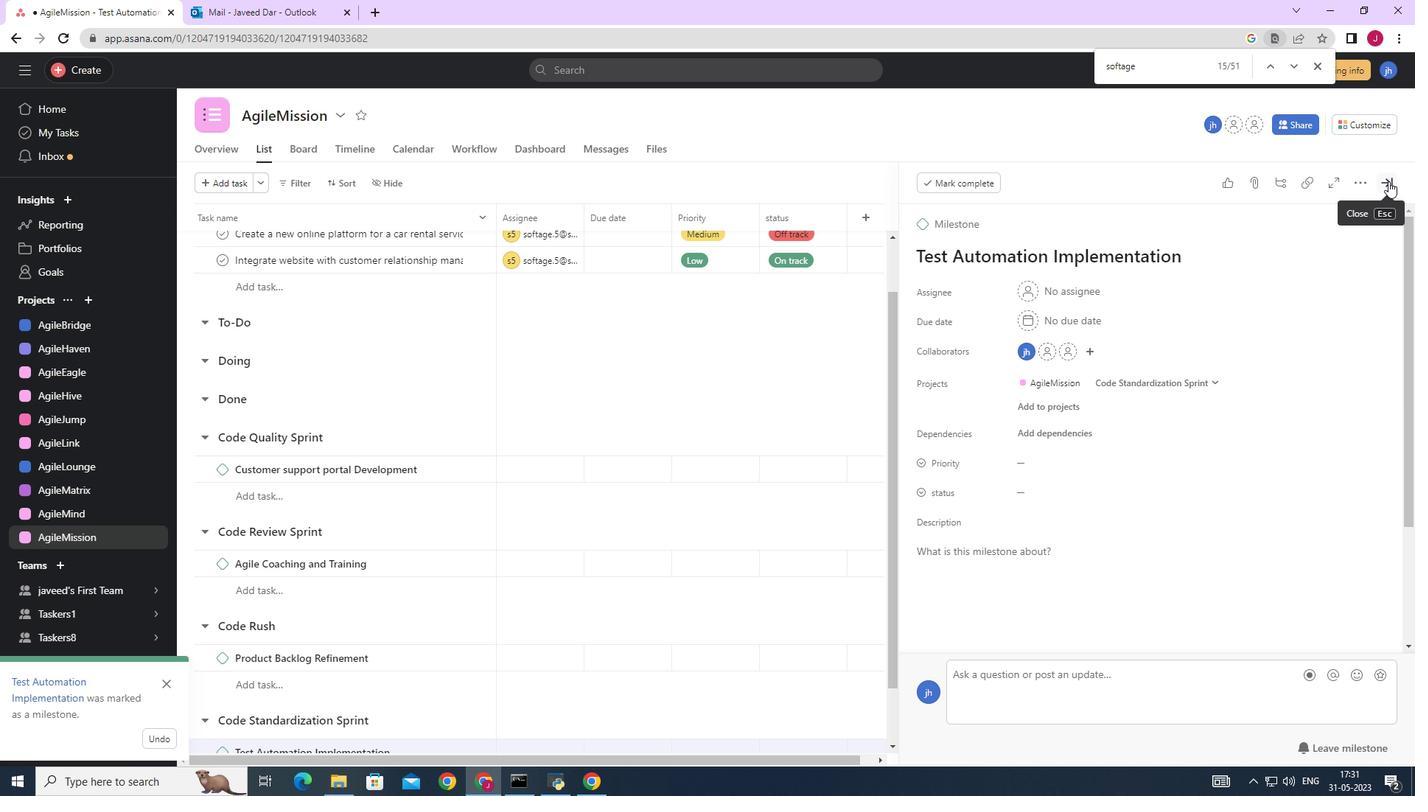 
Action: Mouse moved to (877, 367)
Screenshot: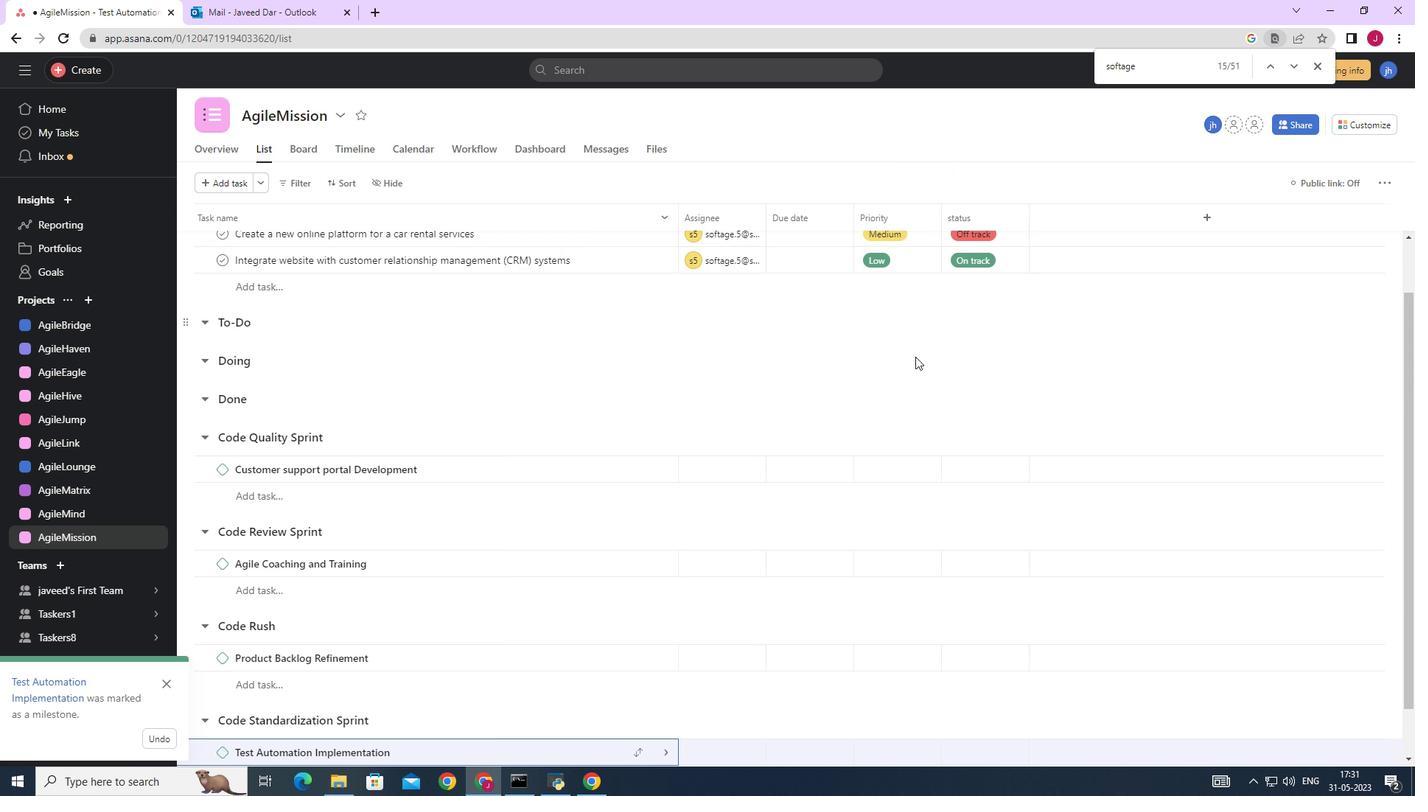 
